 Task: Look for space in Morrelgonj, Bangladesh from 2nd September, 2023 to 5th September, 2023 for 1 adult in price range Rs.5000 to Rs.10000. Place can be private room with 1  bedroom having 1 bed and 1 bathroom. Property type can be hotel. Amenities needed are: air conditioning, . Booking option can be shelf check-in. Required host language is English.
Action: Mouse moved to (454, 118)
Screenshot: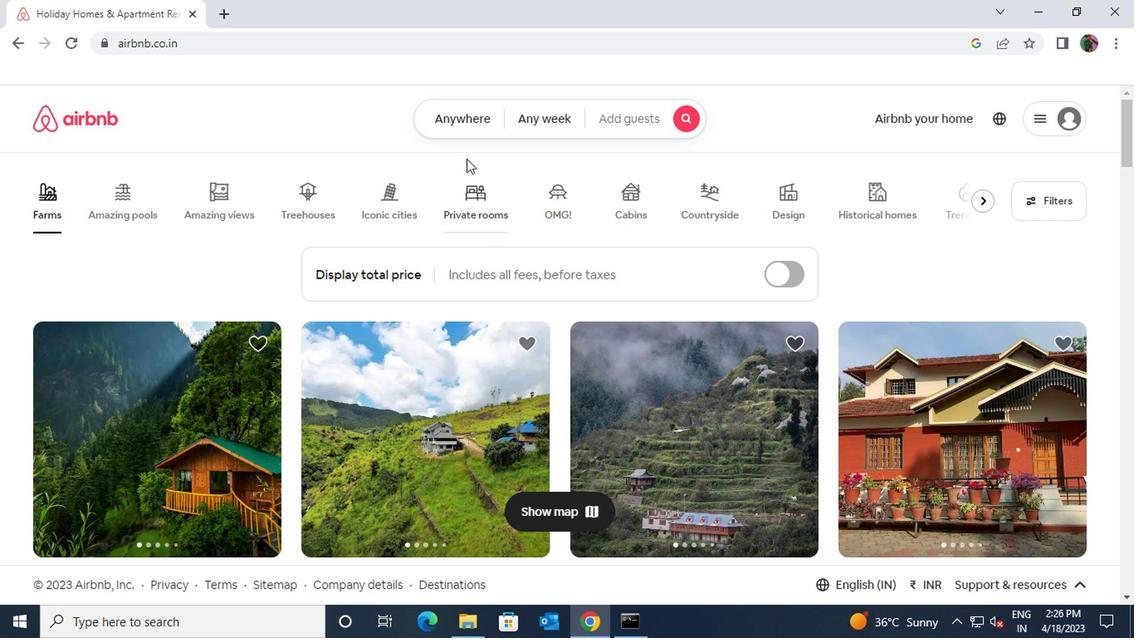 
Action: Mouse pressed left at (454, 118)
Screenshot: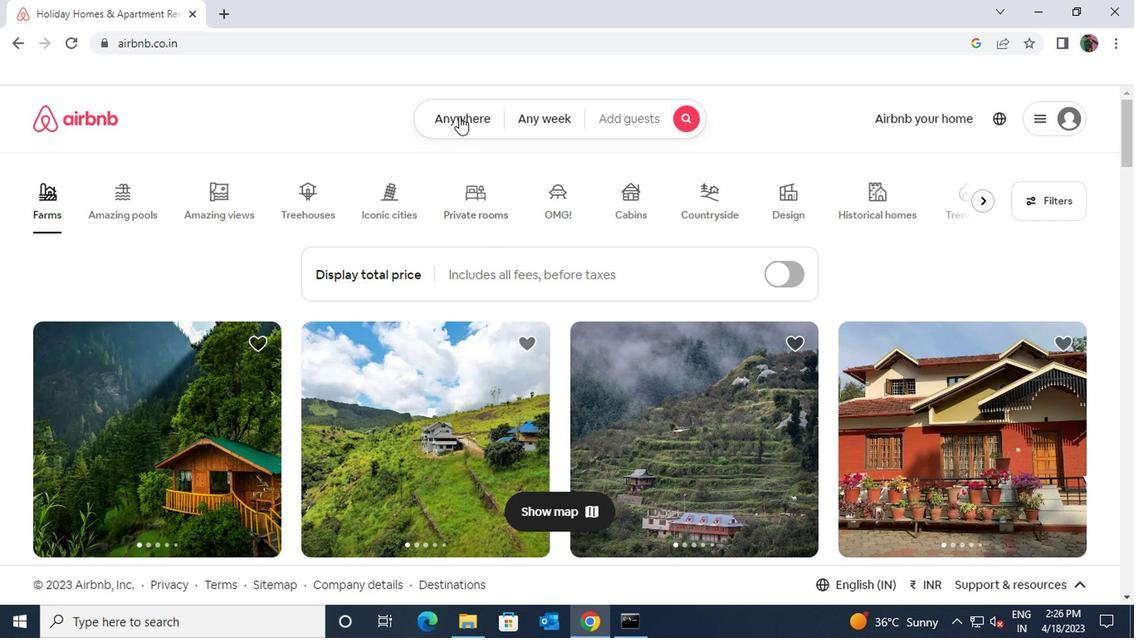 
Action: Mouse moved to (316, 189)
Screenshot: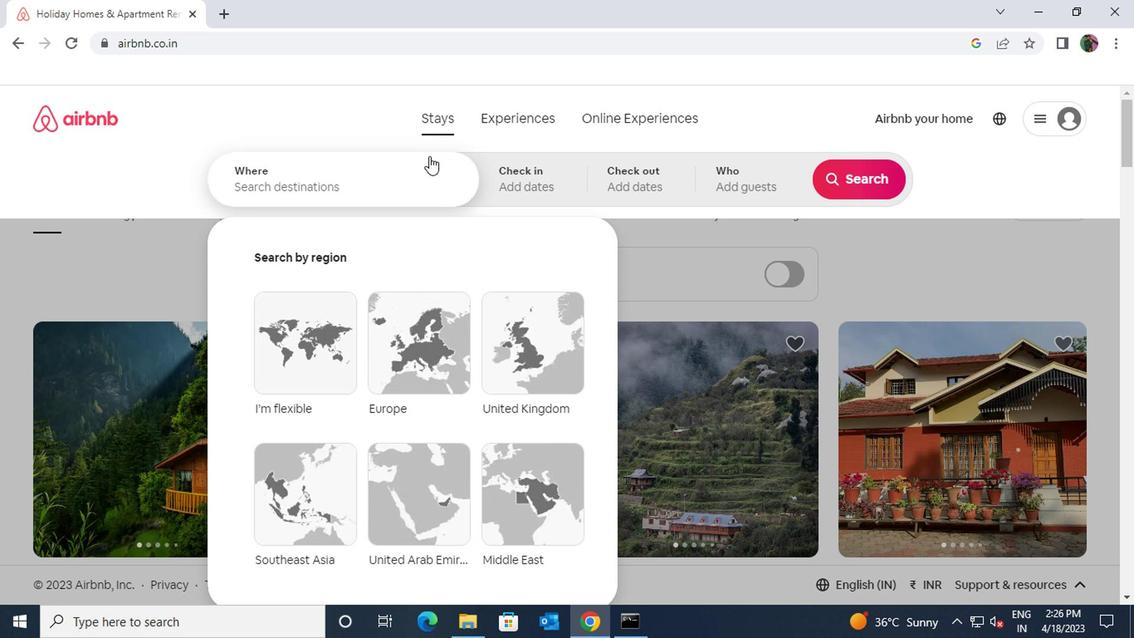 
Action: Mouse pressed left at (316, 189)
Screenshot: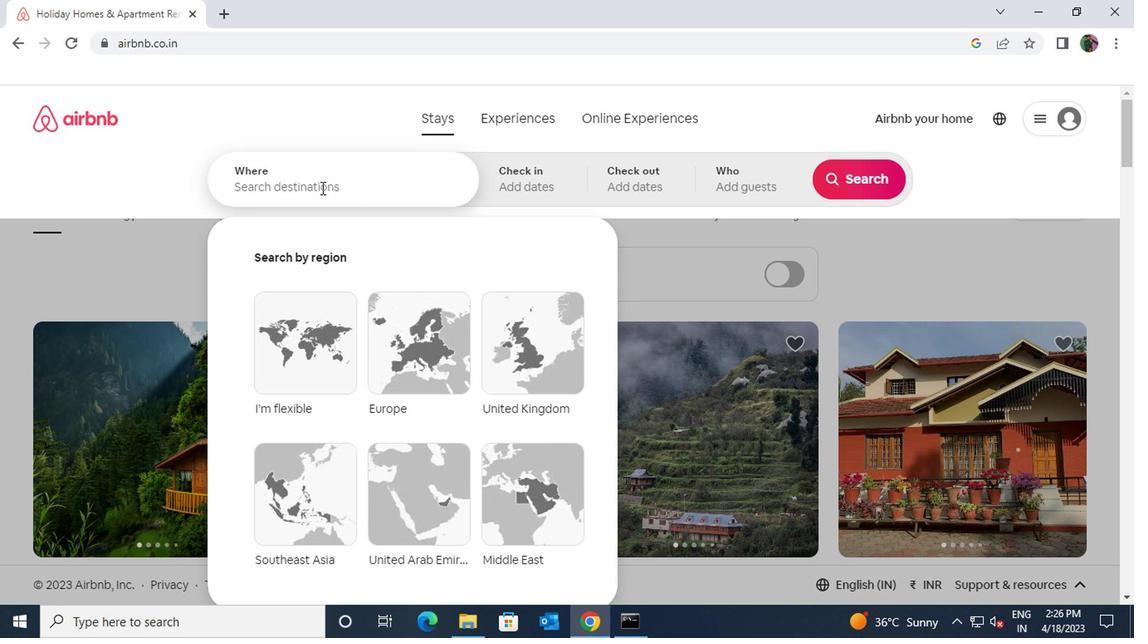 
Action: Key pressed mooreleganj
Screenshot: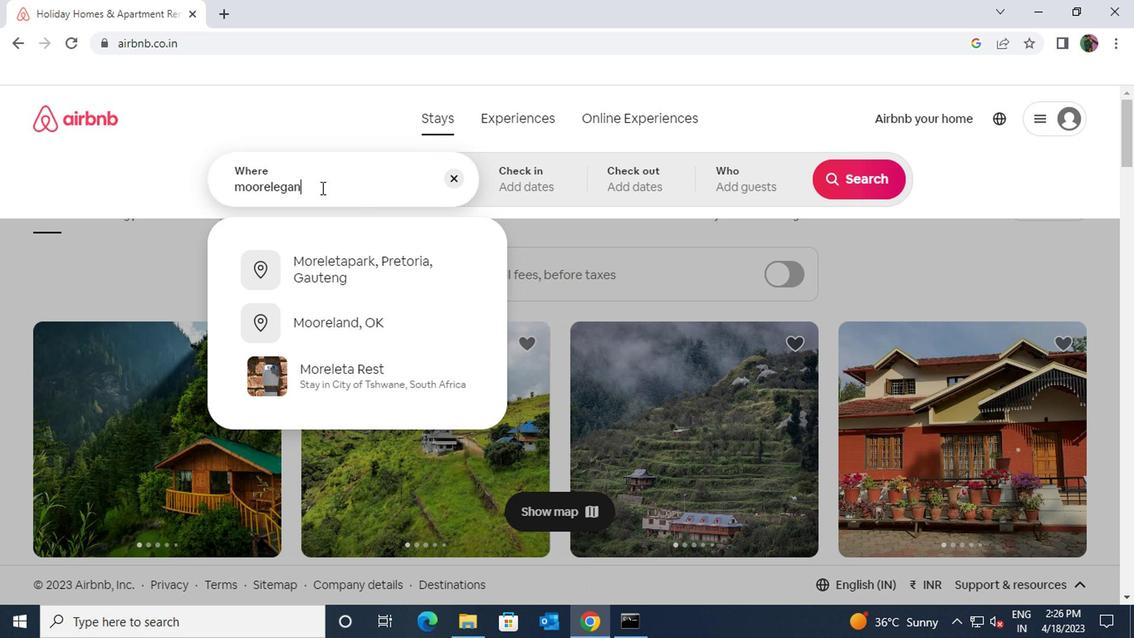 
Action: Mouse moved to (346, 273)
Screenshot: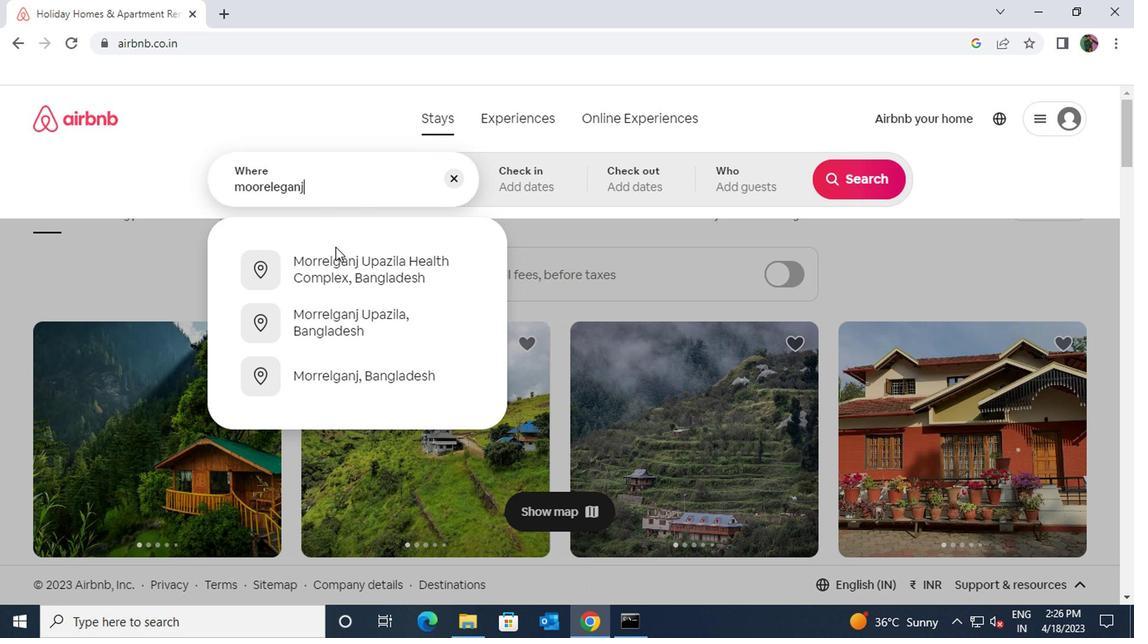 
Action: Mouse pressed left at (346, 273)
Screenshot: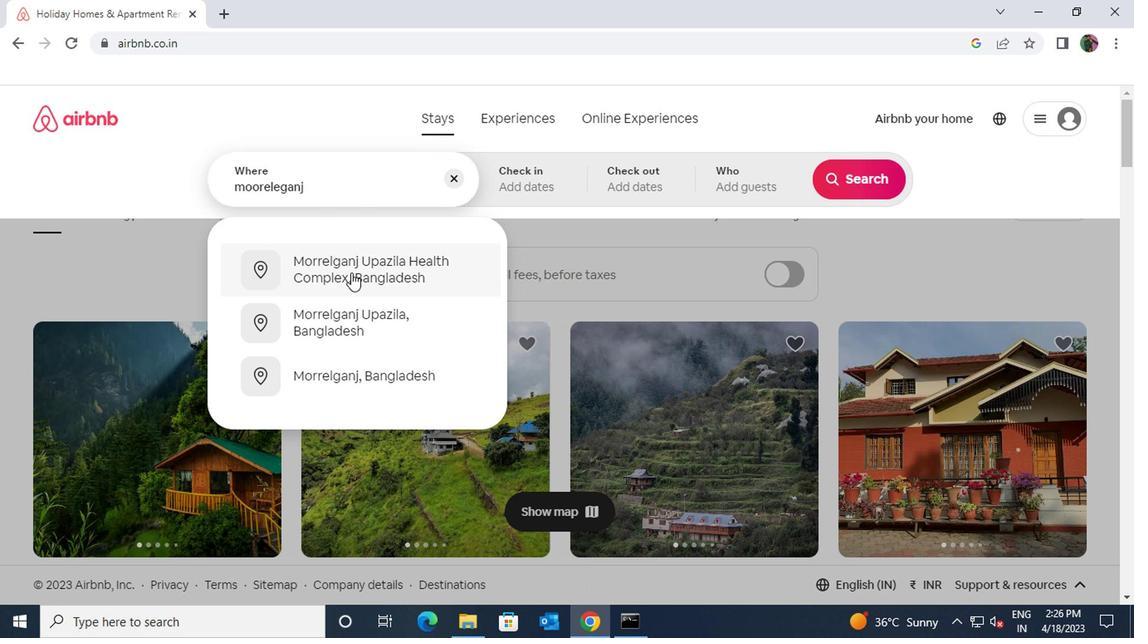 
Action: Mouse moved to (841, 314)
Screenshot: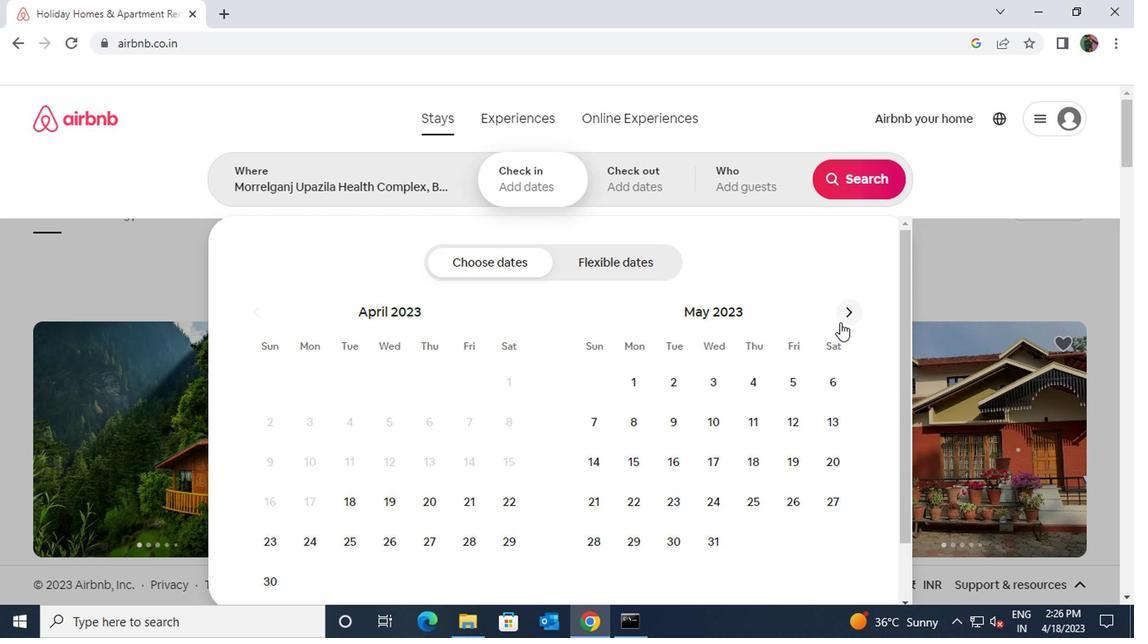 
Action: Mouse pressed left at (841, 314)
Screenshot: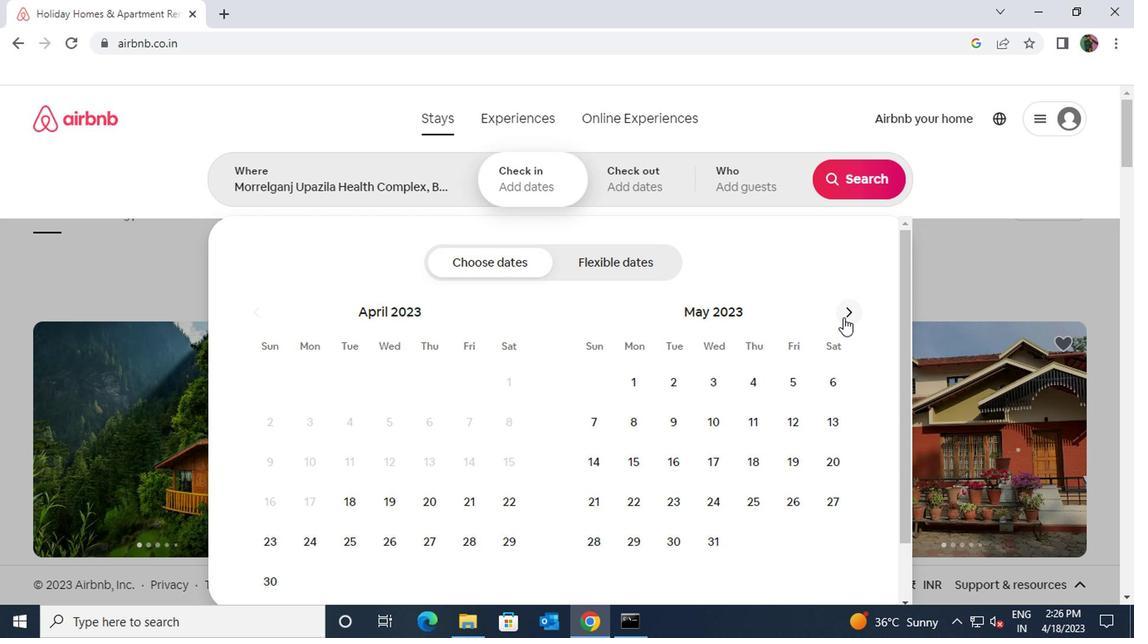 
Action: Mouse pressed left at (841, 314)
Screenshot: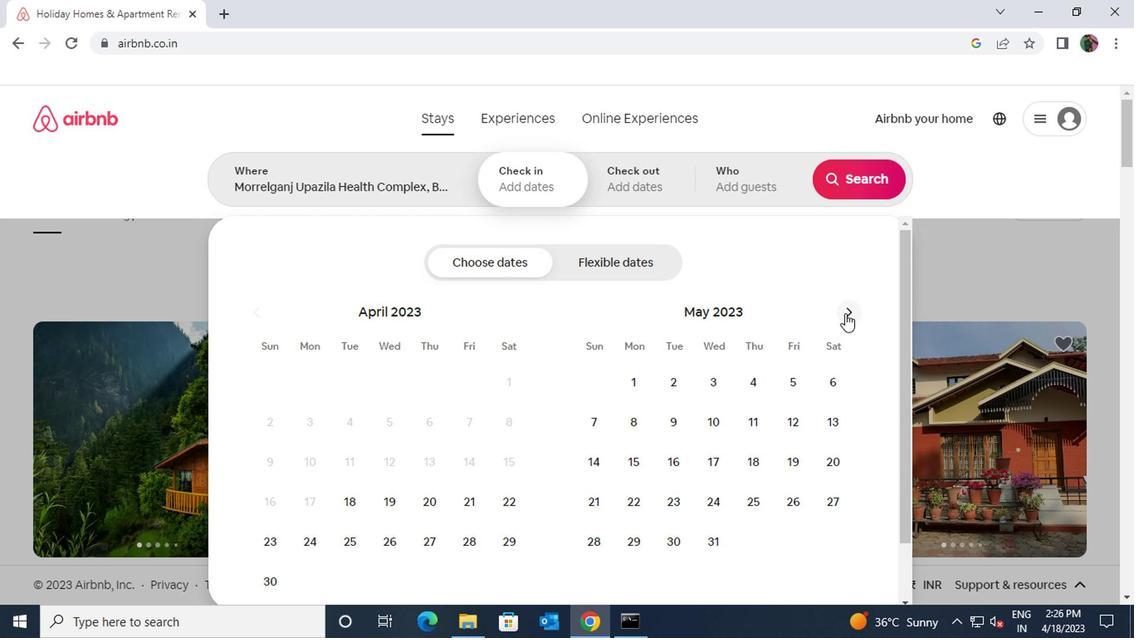 
Action: Mouse pressed left at (841, 314)
Screenshot: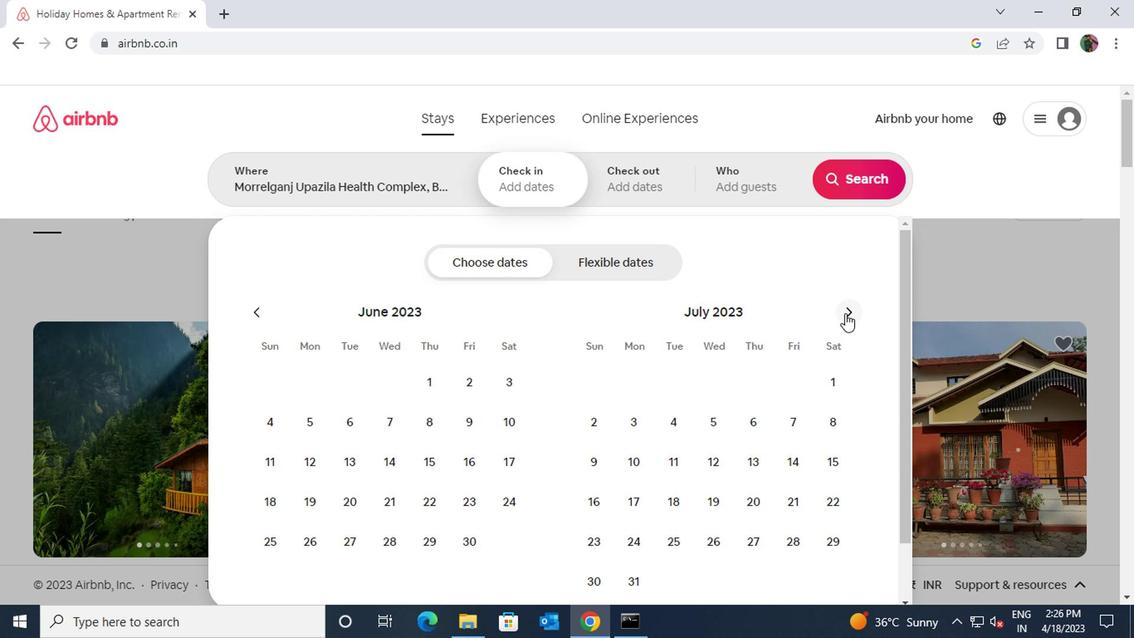 
Action: Mouse pressed left at (841, 314)
Screenshot: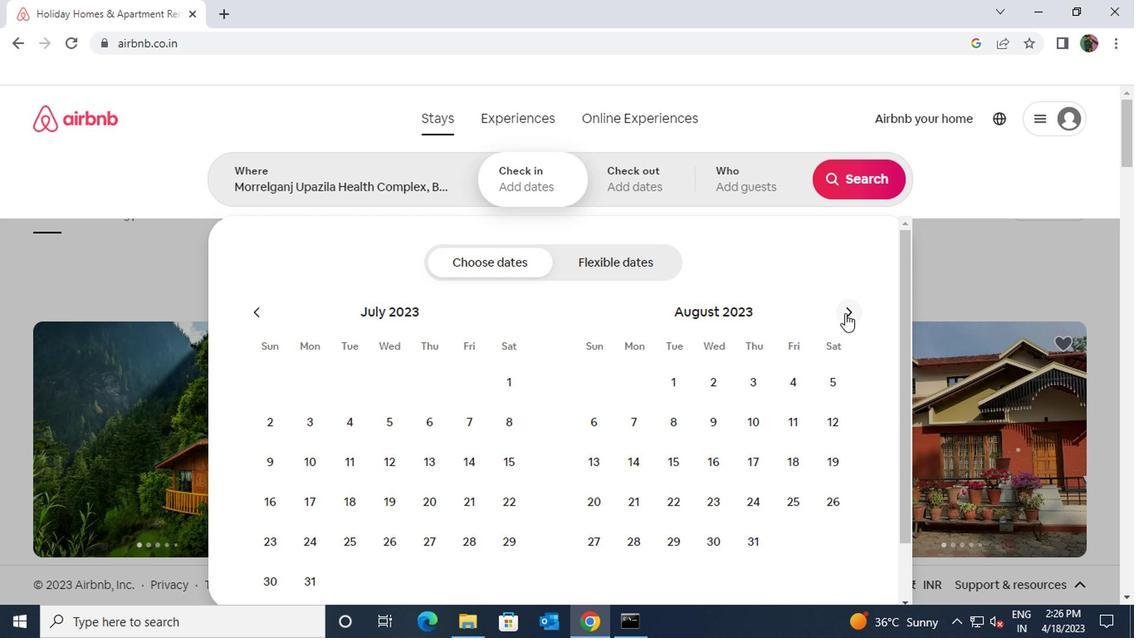 
Action: Mouse moved to (827, 389)
Screenshot: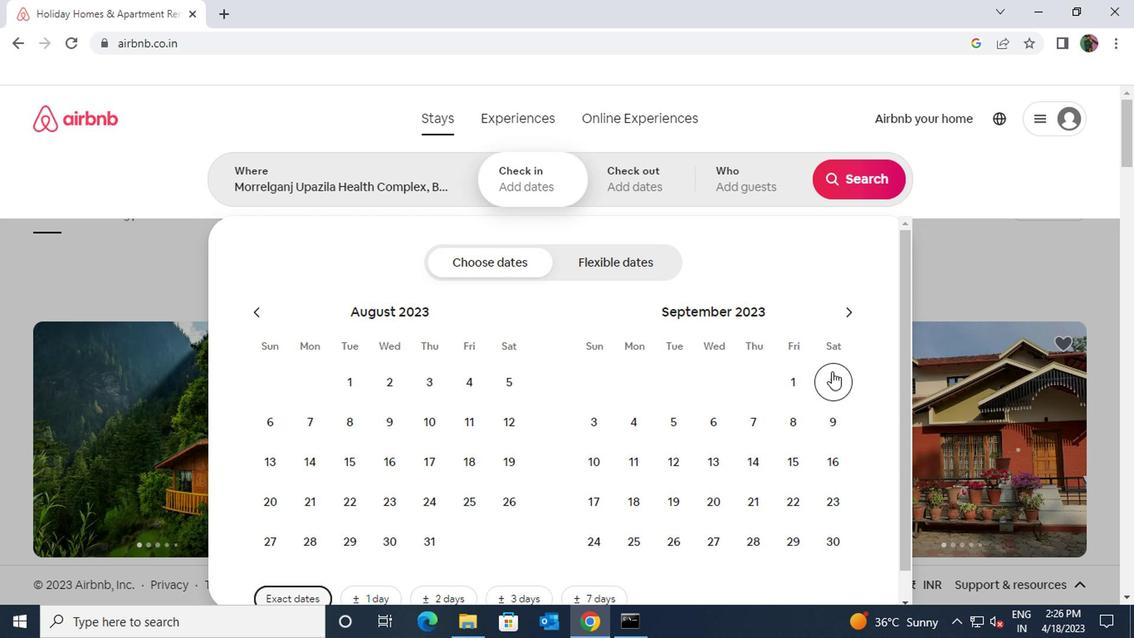 
Action: Mouse pressed left at (827, 389)
Screenshot: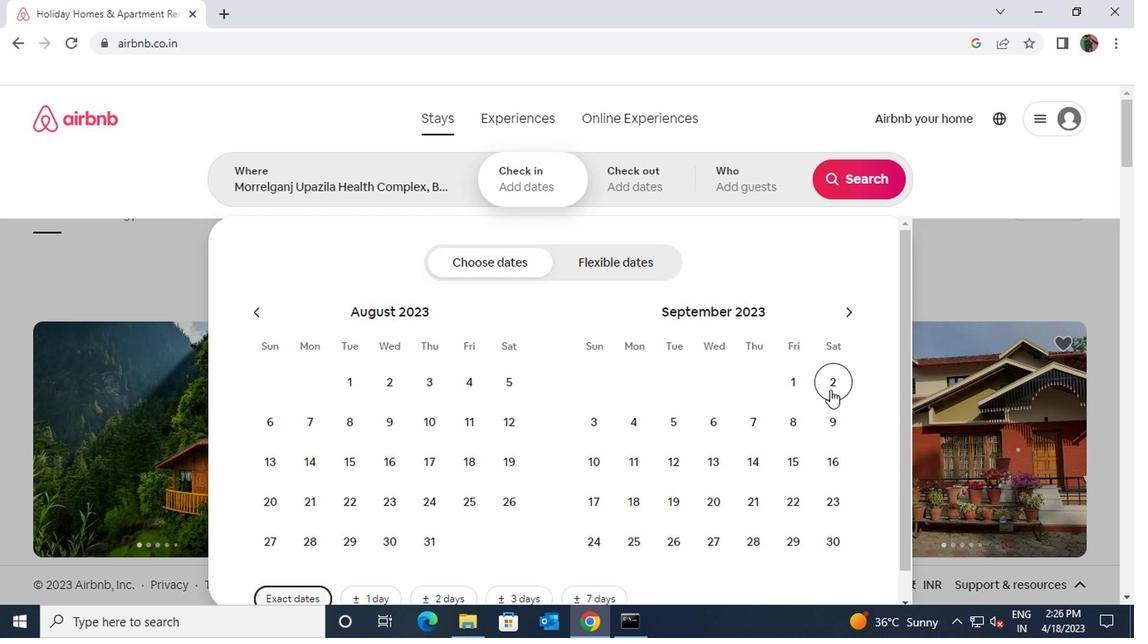 
Action: Mouse moved to (674, 418)
Screenshot: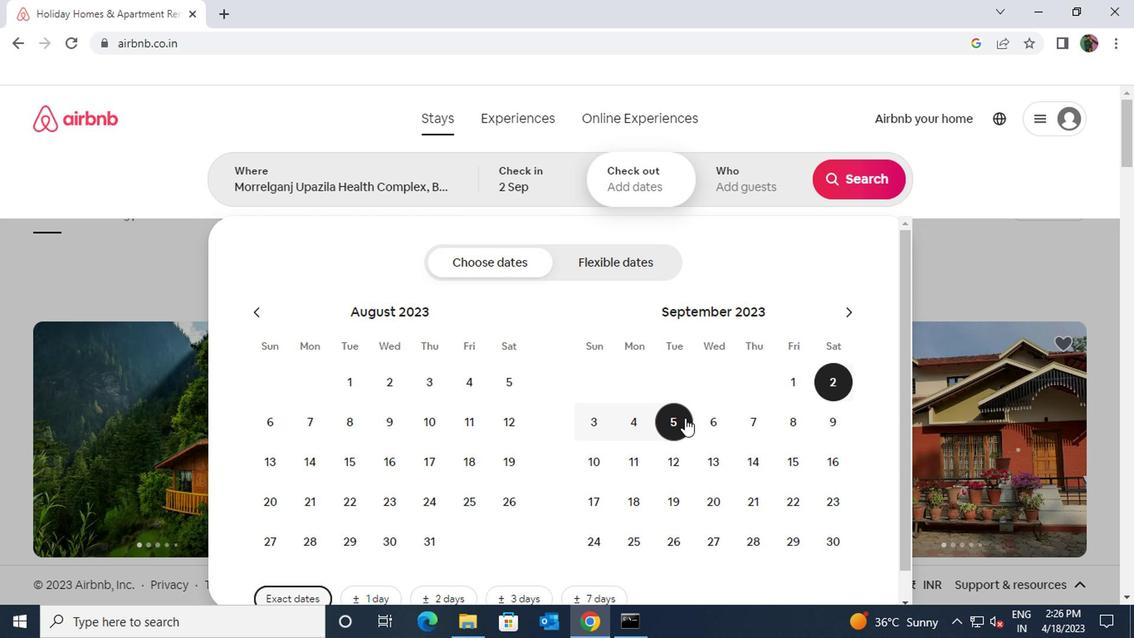 
Action: Mouse pressed left at (674, 418)
Screenshot: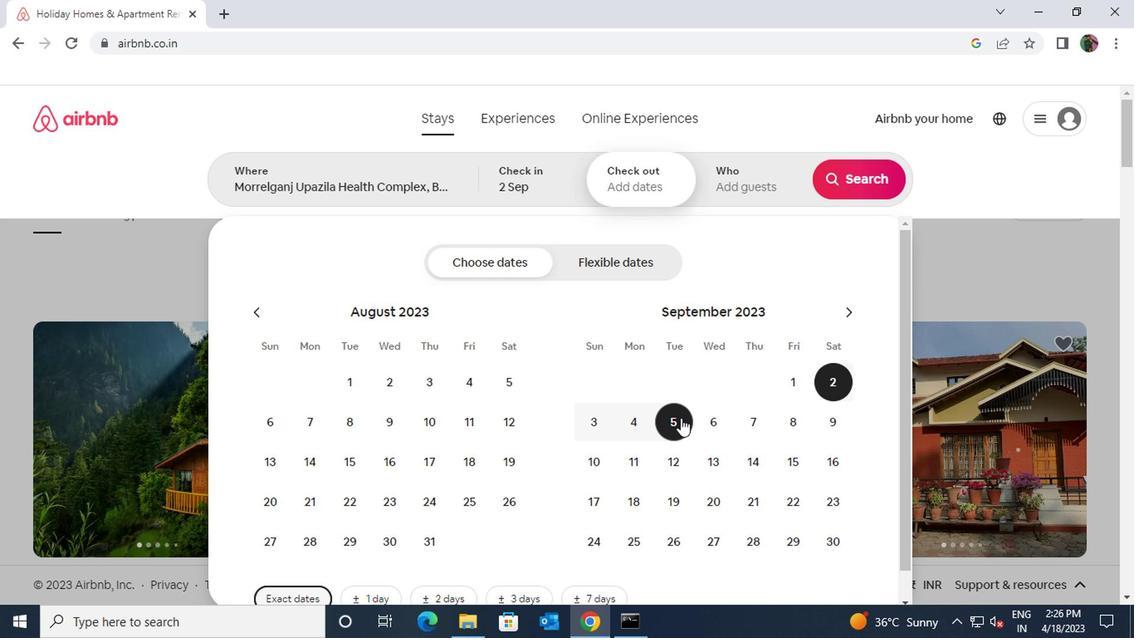 
Action: Mouse moved to (727, 183)
Screenshot: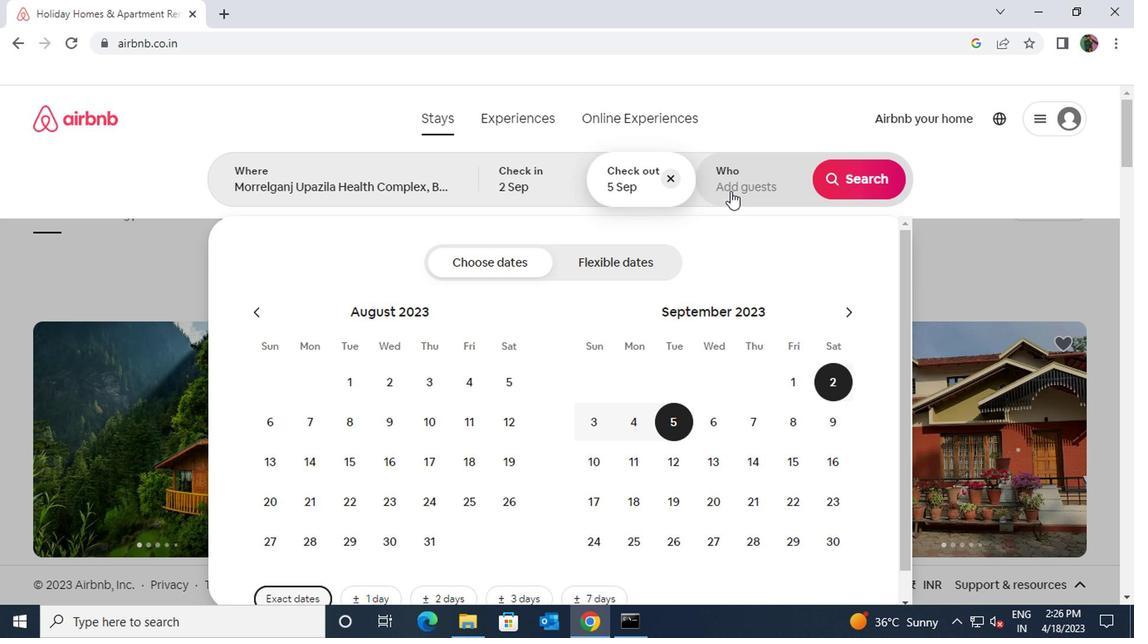 
Action: Mouse pressed left at (727, 183)
Screenshot: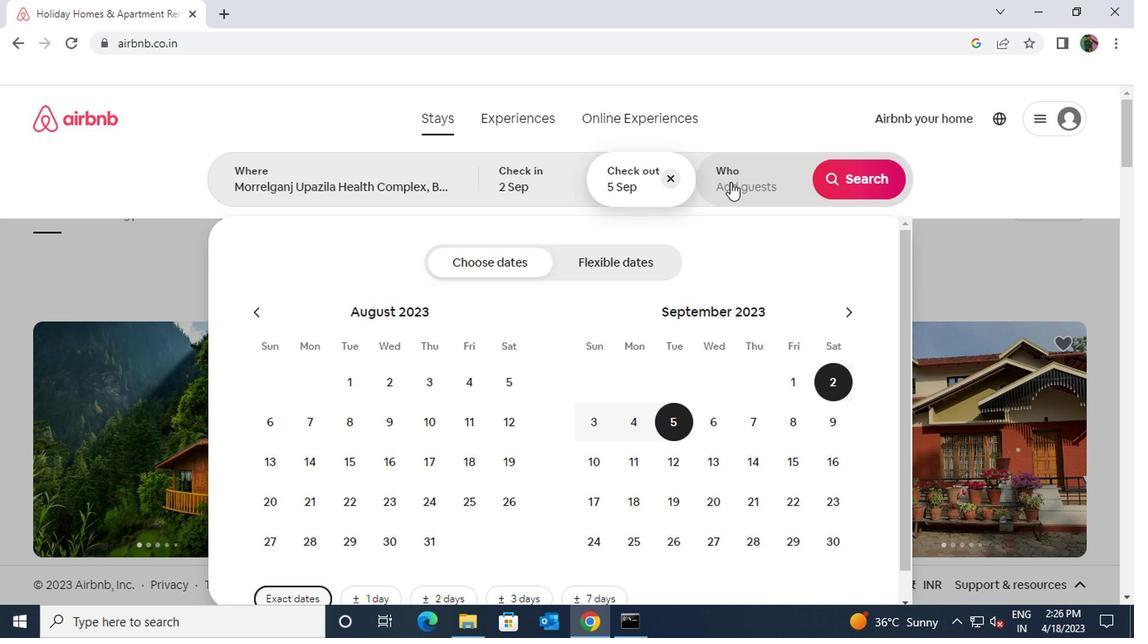 
Action: Mouse moved to (854, 269)
Screenshot: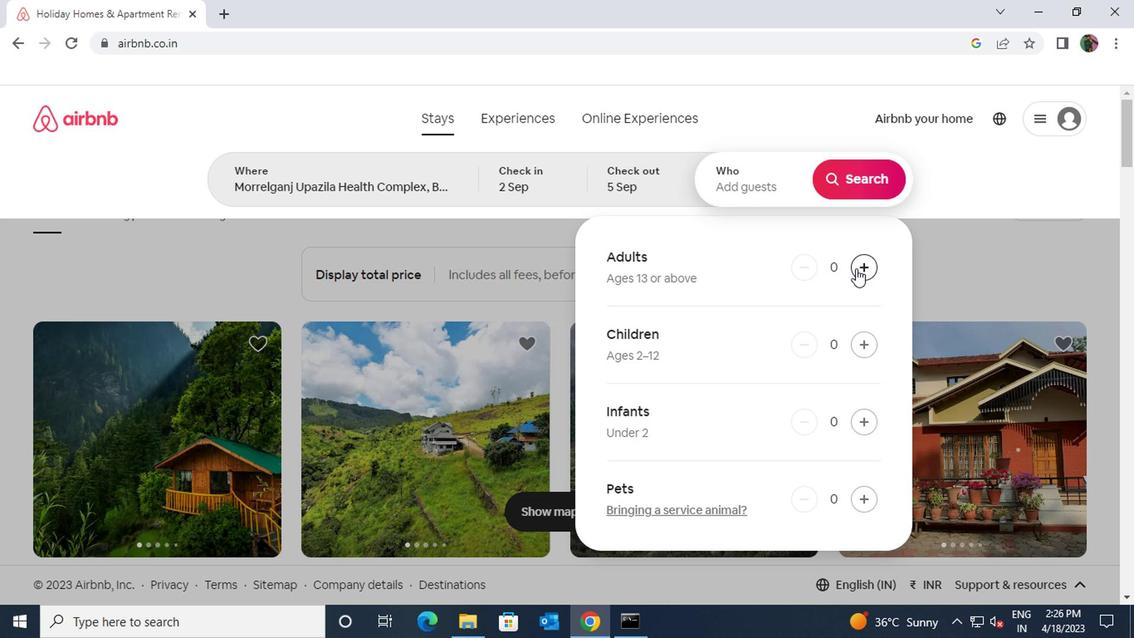 
Action: Mouse pressed left at (854, 269)
Screenshot: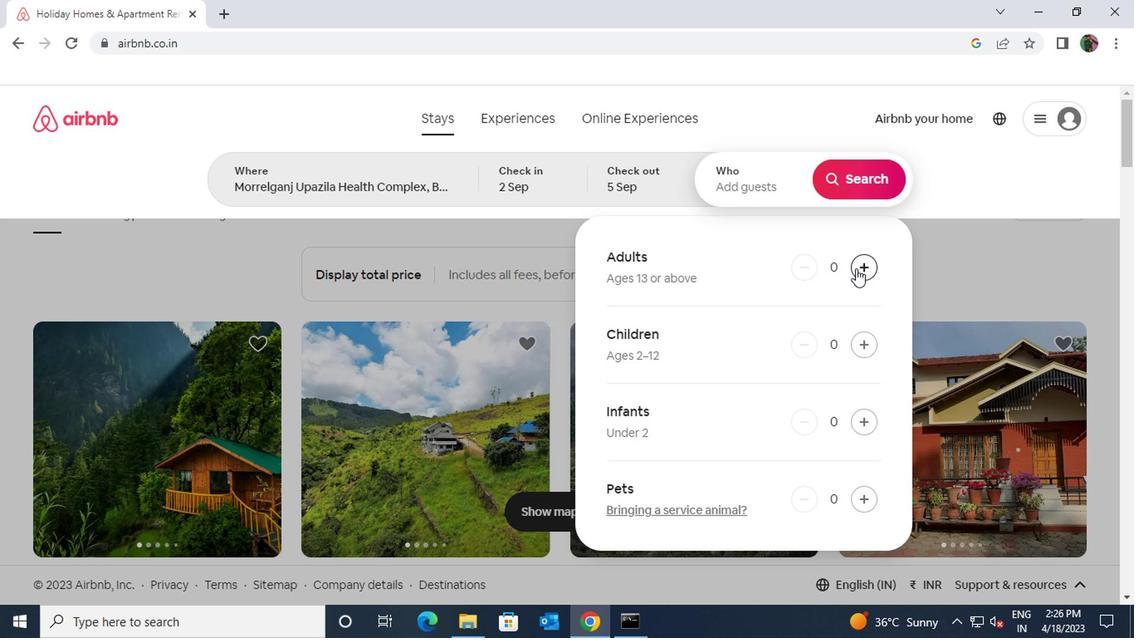 
Action: Mouse moved to (849, 181)
Screenshot: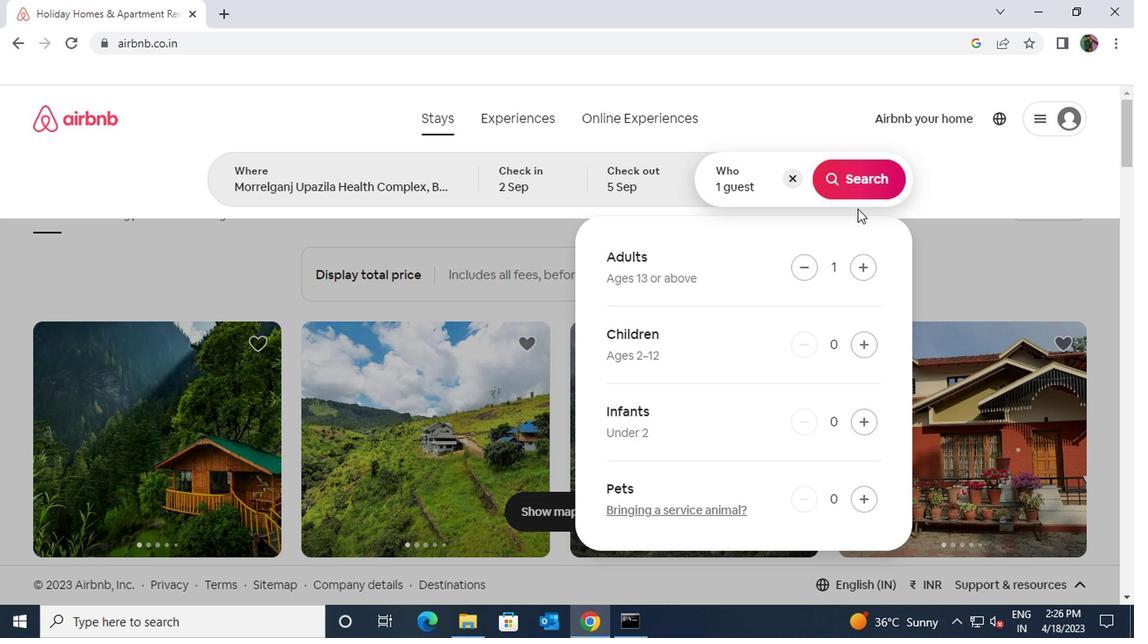 
Action: Mouse pressed left at (849, 181)
Screenshot: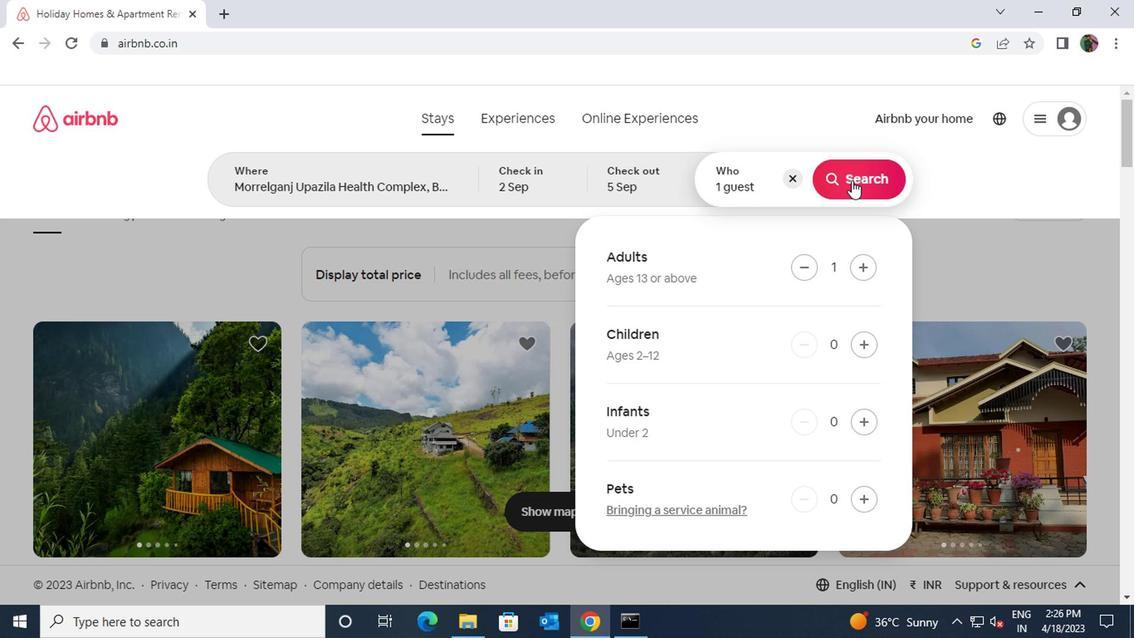 
Action: Mouse moved to (1032, 181)
Screenshot: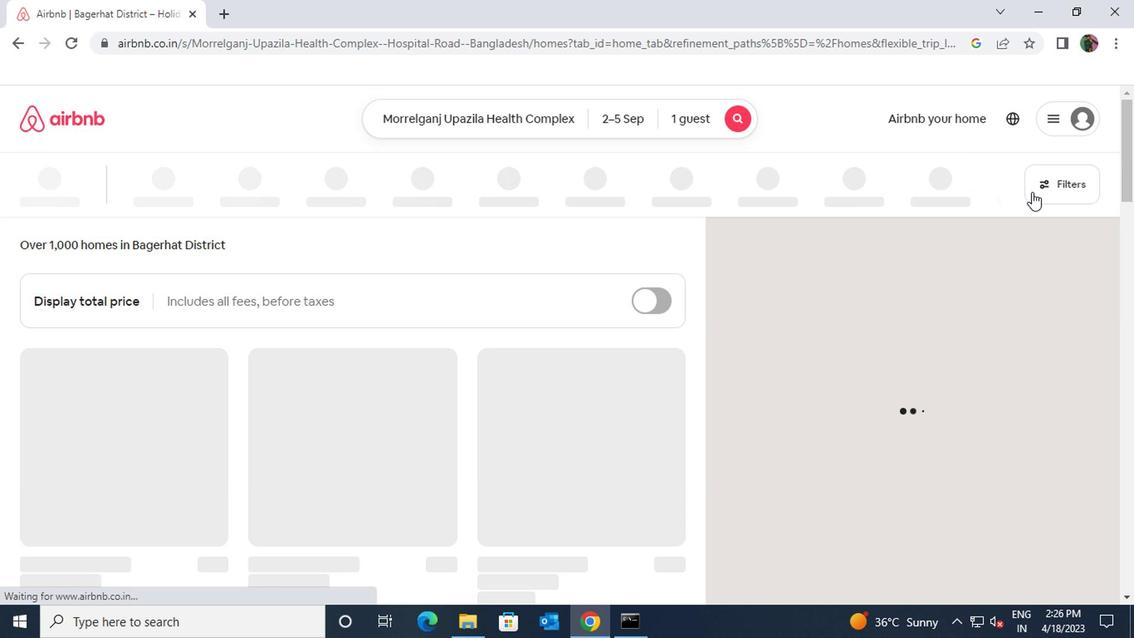 
Action: Mouse pressed left at (1032, 181)
Screenshot: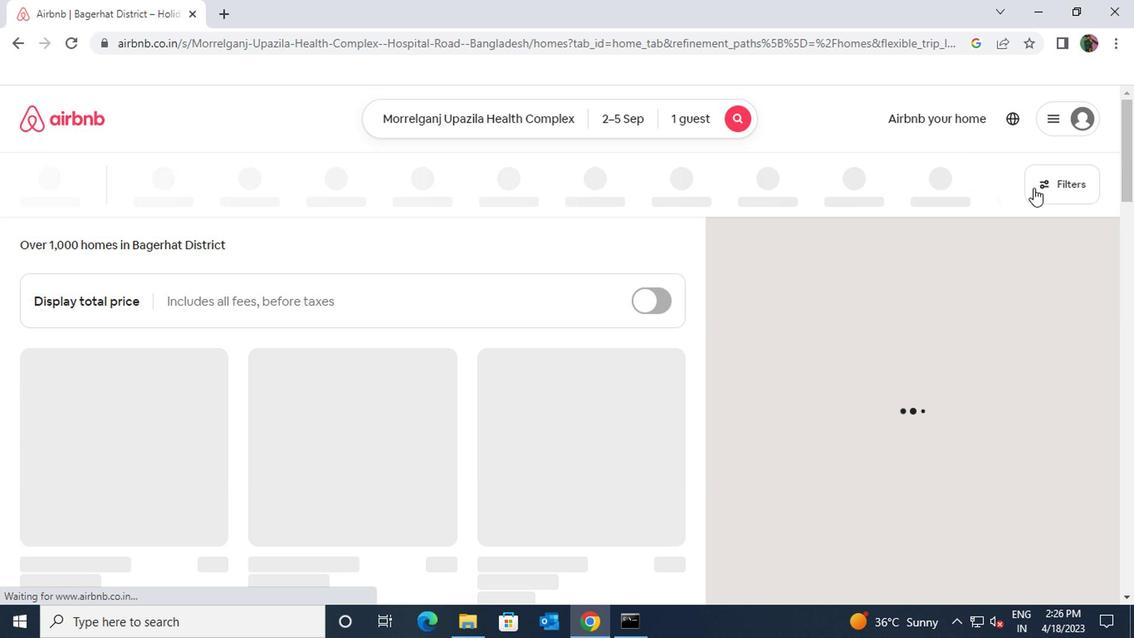 
Action: Mouse moved to (374, 397)
Screenshot: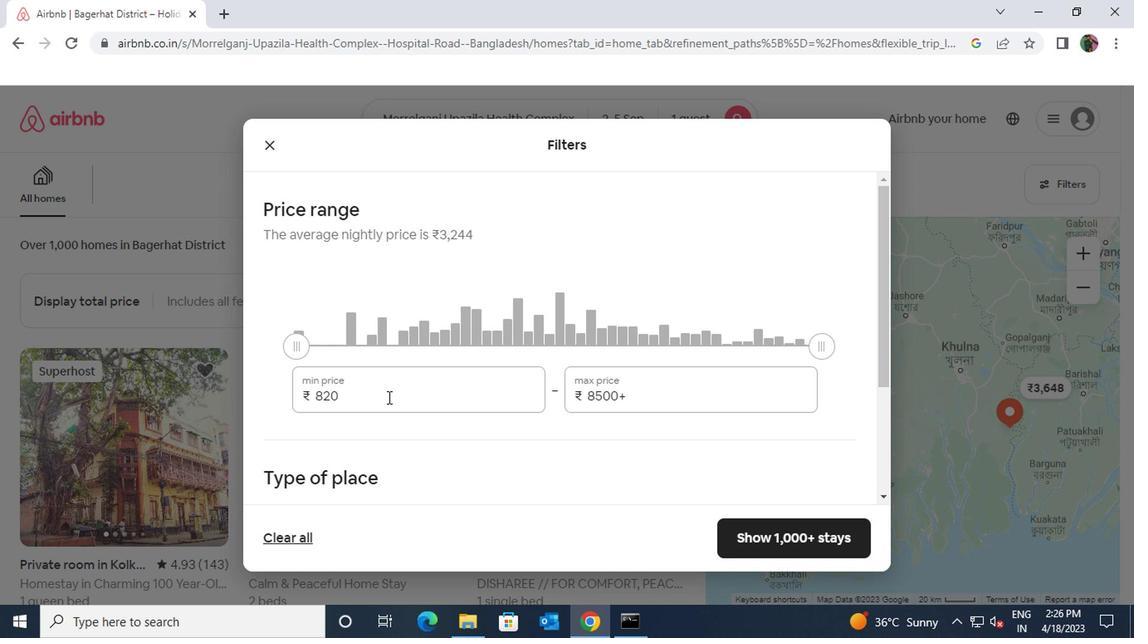 
Action: Mouse pressed left at (374, 397)
Screenshot: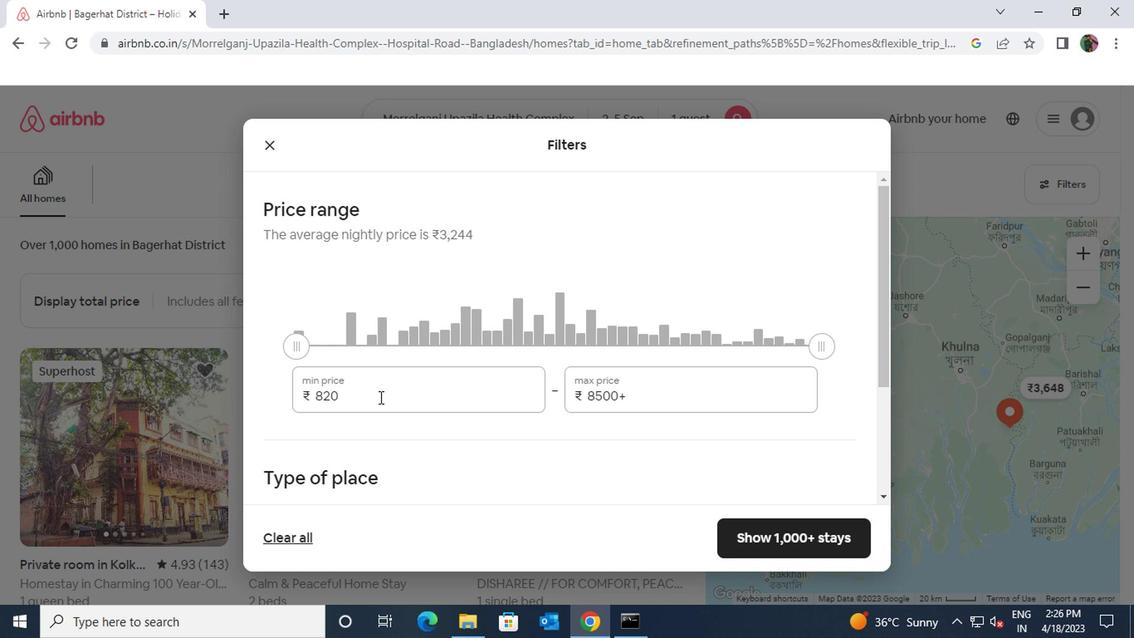 
Action: Mouse moved to (300, 394)
Screenshot: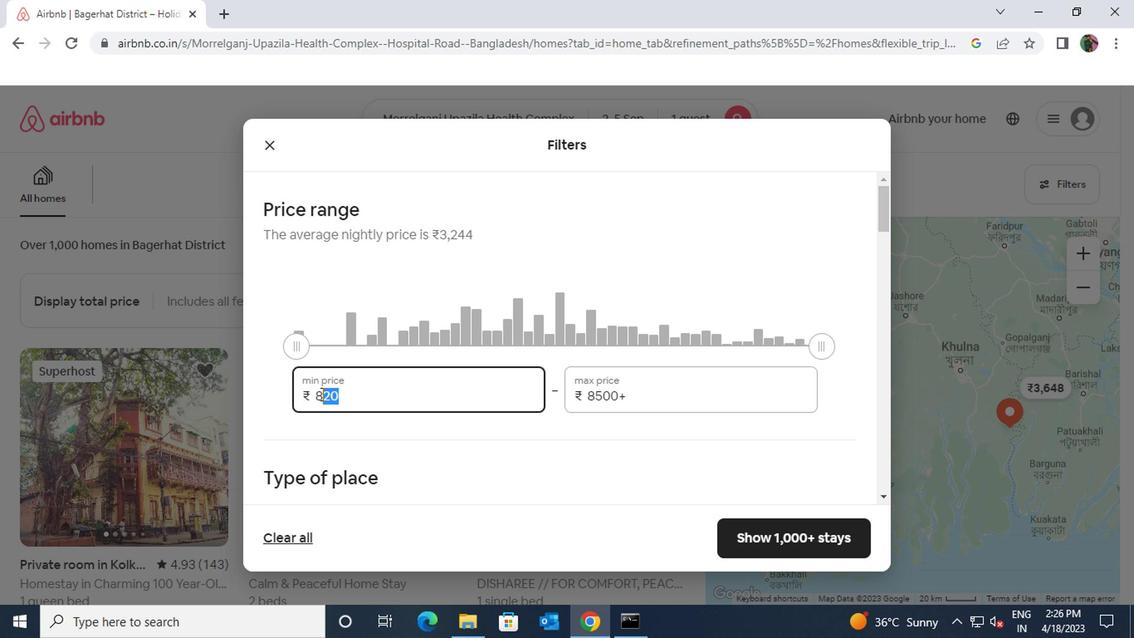 
Action: Key pressed 5000
Screenshot: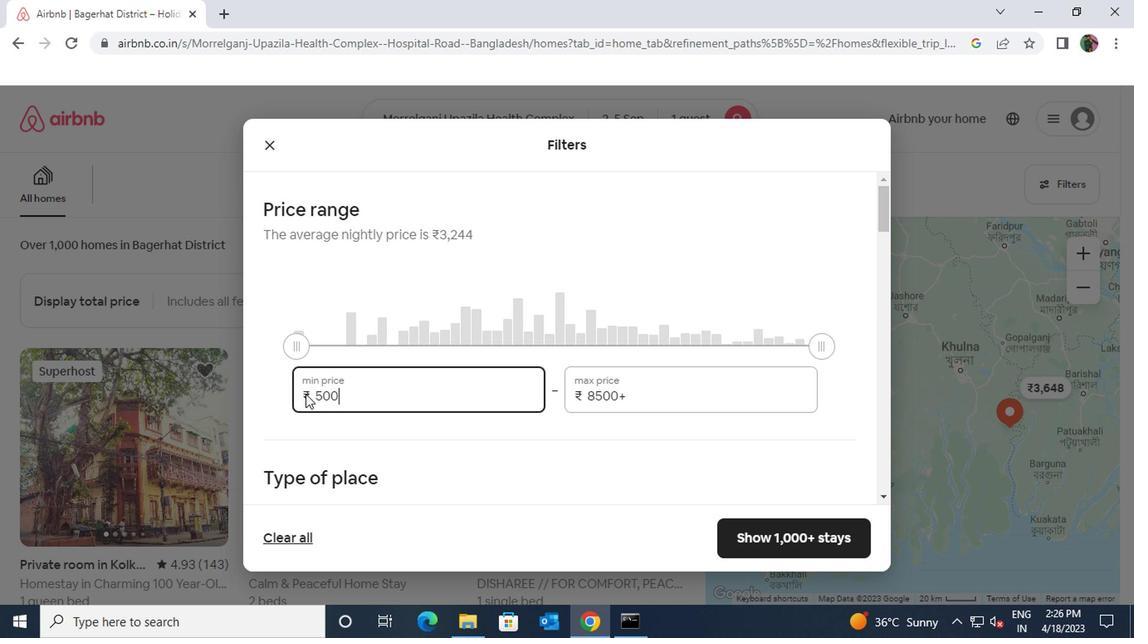 
Action: Mouse moved to (634, 399)
Screenshot: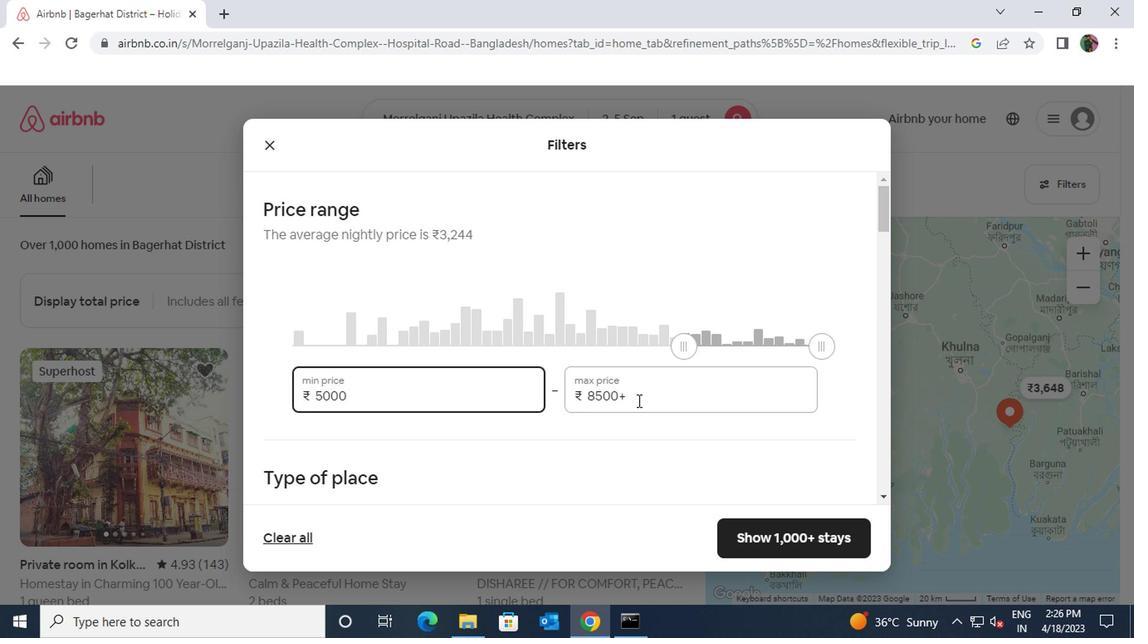 
Action: Mouse pressed left at (634, 399)
Screenshot: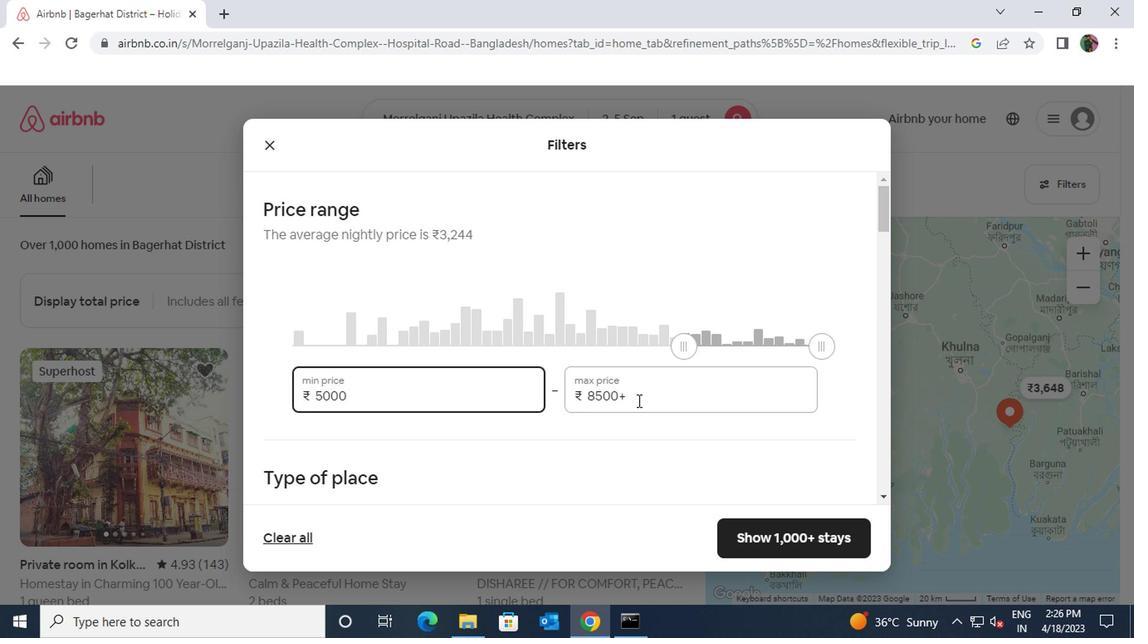 
Action: Mouse moved to (582, 405)
Screenshot: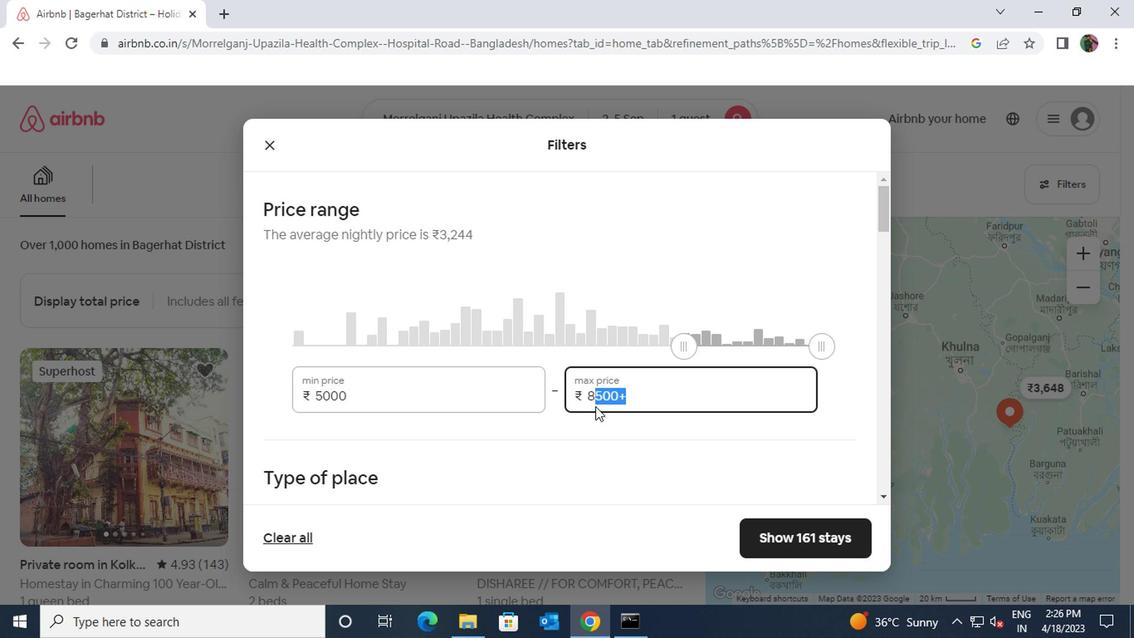 
Action: Key pressed 10000
Screenshot: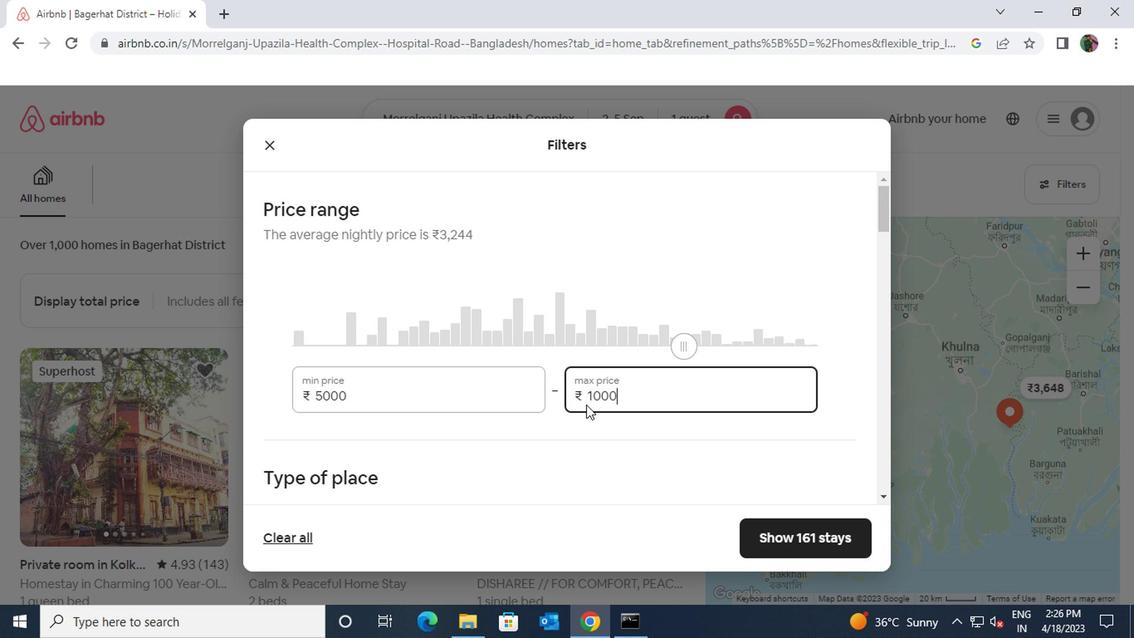 
Action: Mouse scrolled (582, 404) with delta (0, -1)
Screenshot: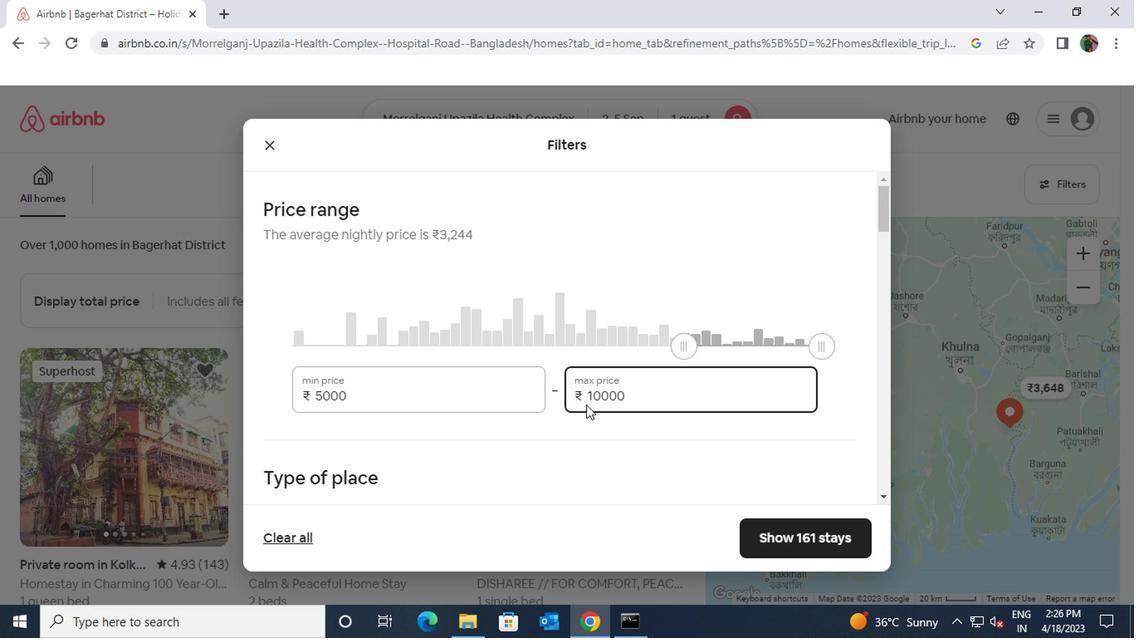 
Action: Mouse scrolled (582, 404) with delta (0, -1)
Screenshot: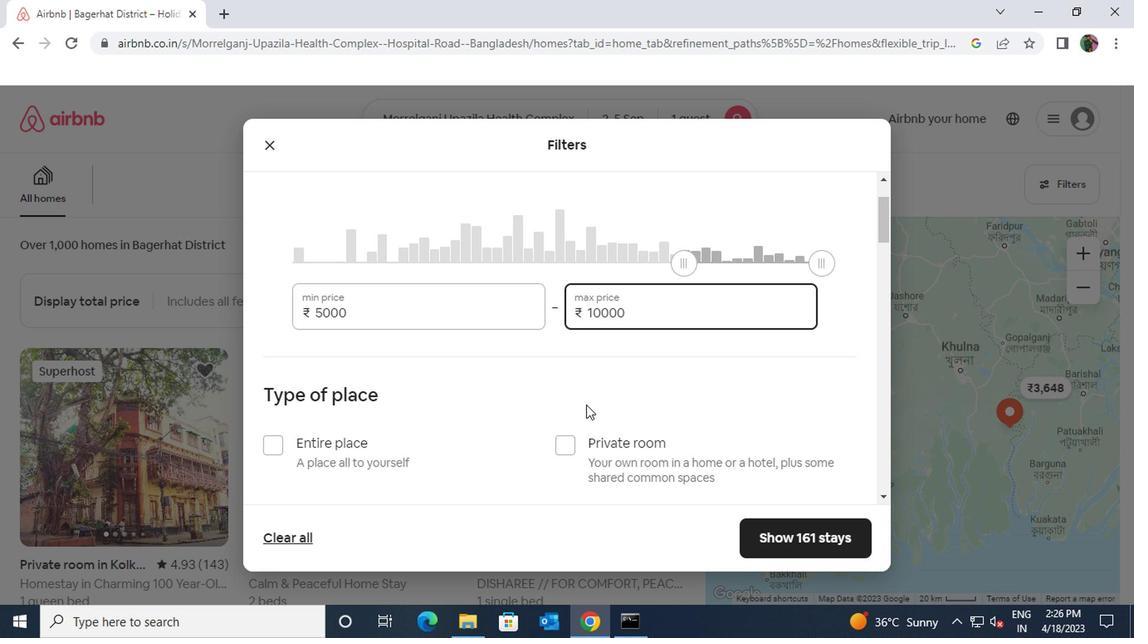 
Action: Mouse moved to (572, 365)
Screenshot: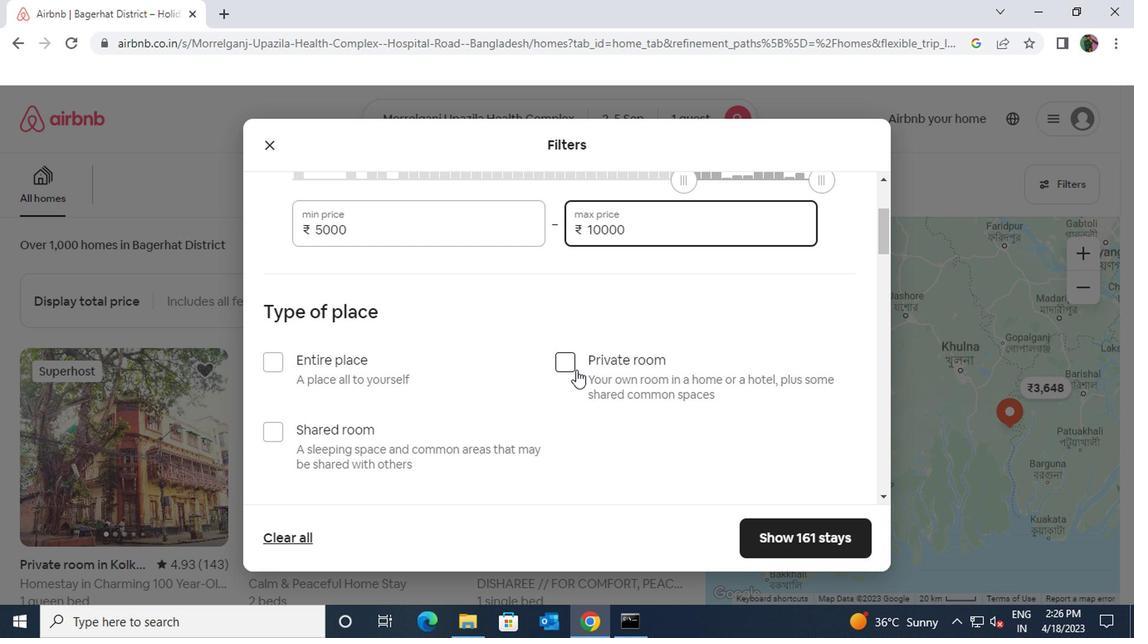 
Action: Mouse pressed left at (572, 365)
Screenshot: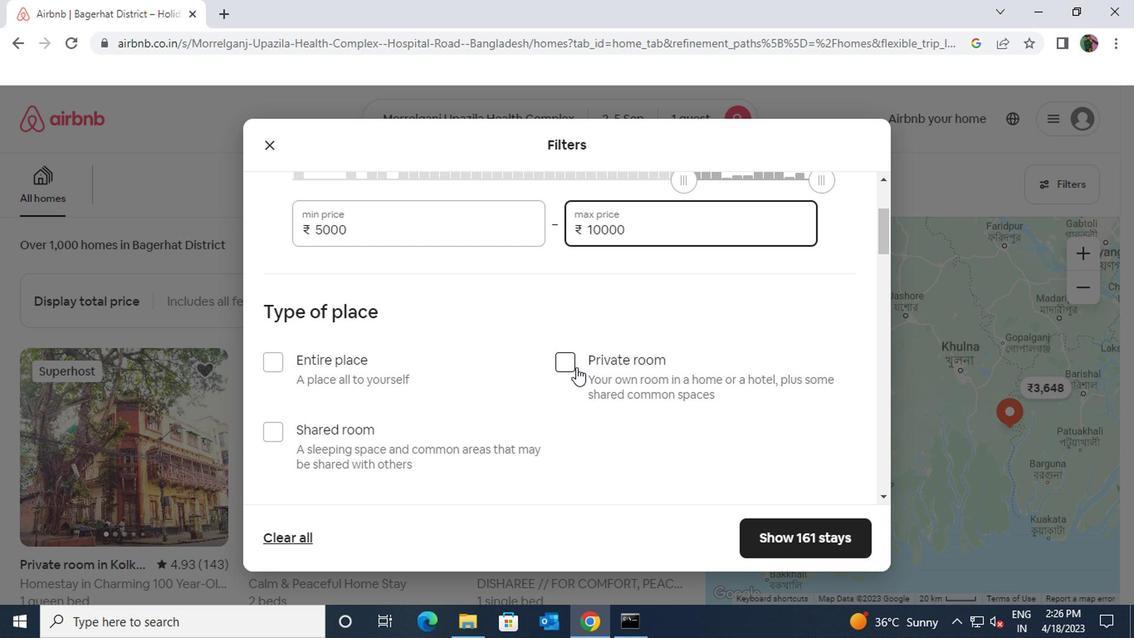 
Action: Mouse moved to (569, 404)
Screenshot: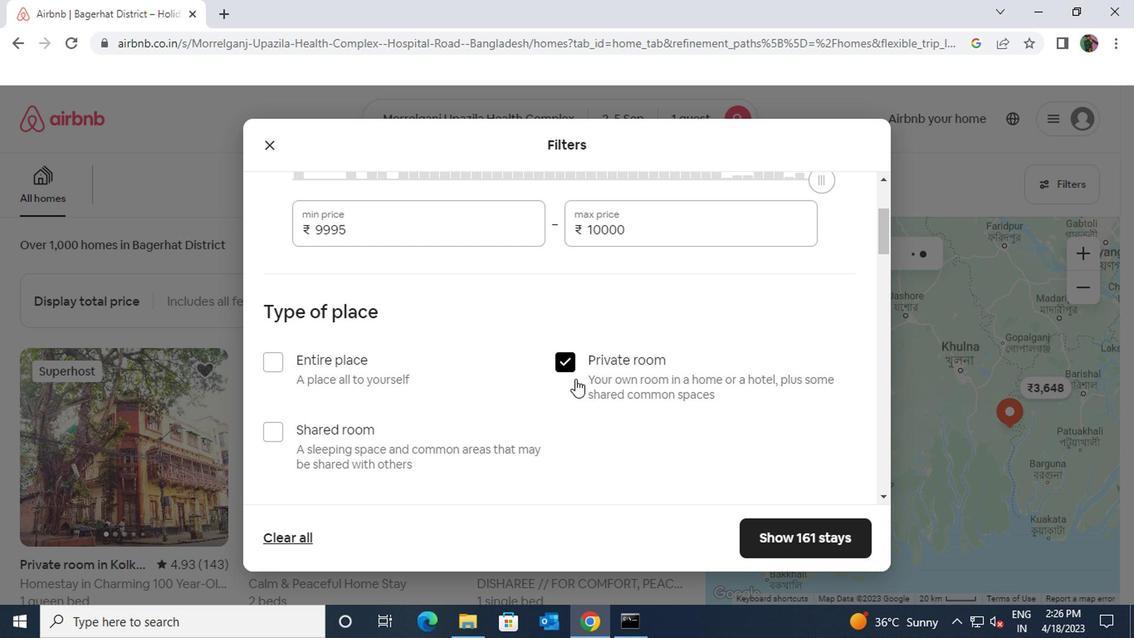 
Action: Mouse scrolled (569, 403) with delta (0, 0)
Screenshot: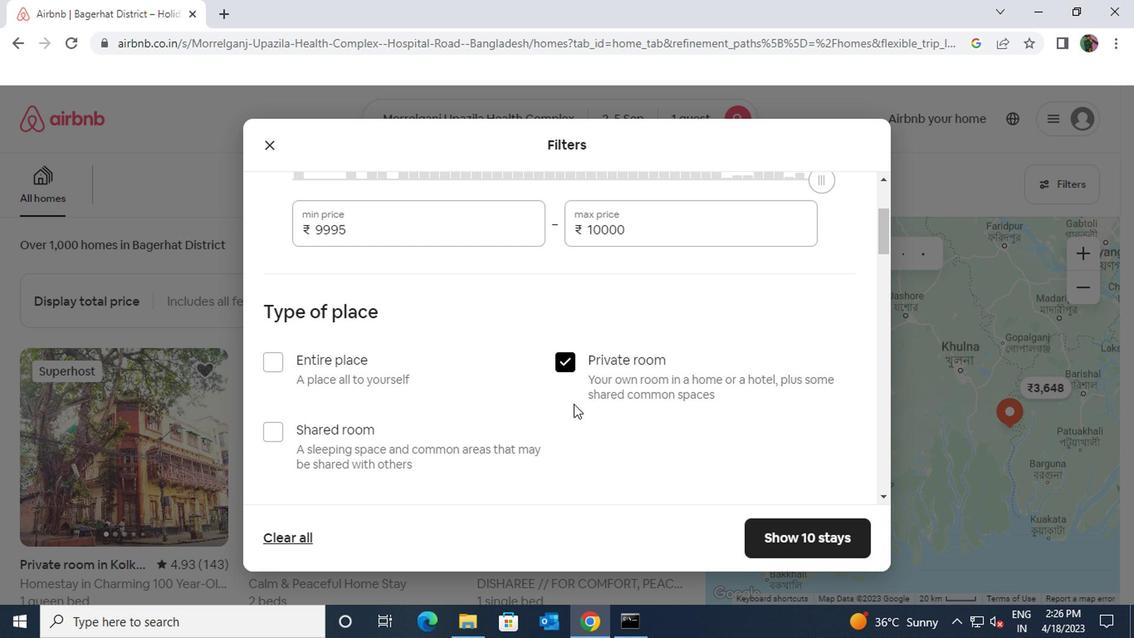 
Action: Mouse scrolled (569, 403) with delta (0, 0)
Screenshot: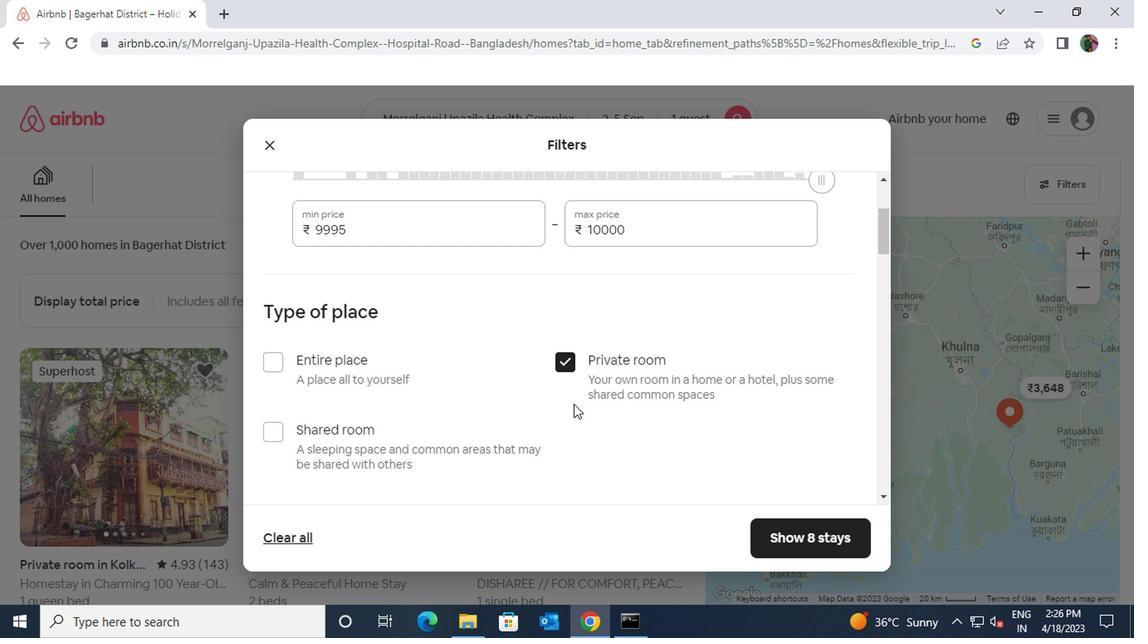 
Action: Mouse scrolled (569, 403) with delta (0, 0)
Screenshot: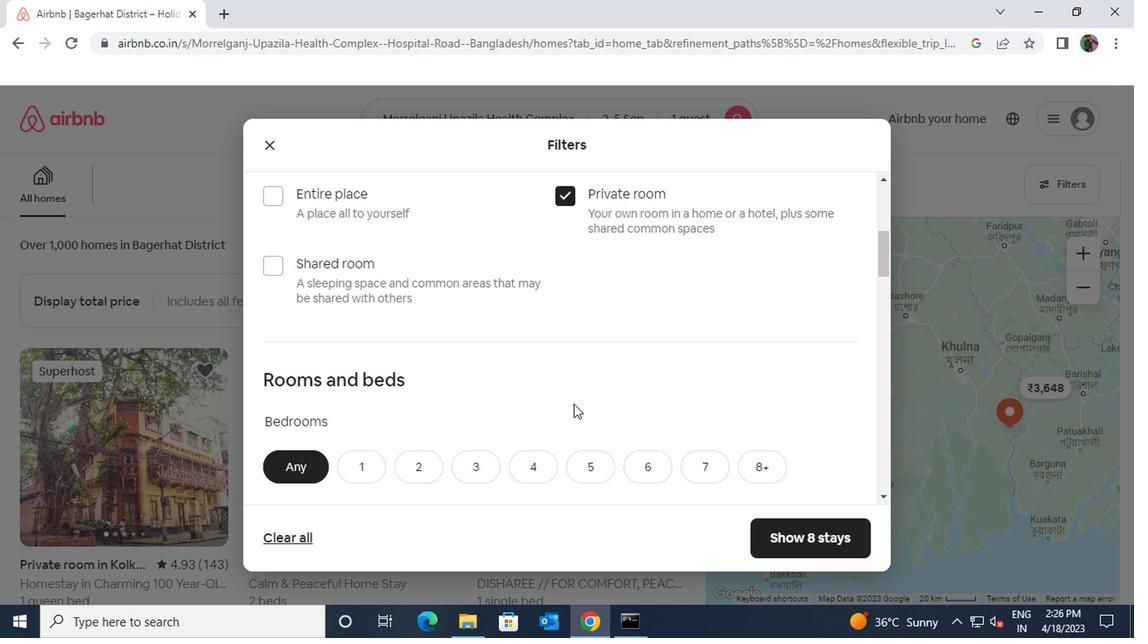 
Action: Mouse moved to (357, 391)
Screenshot: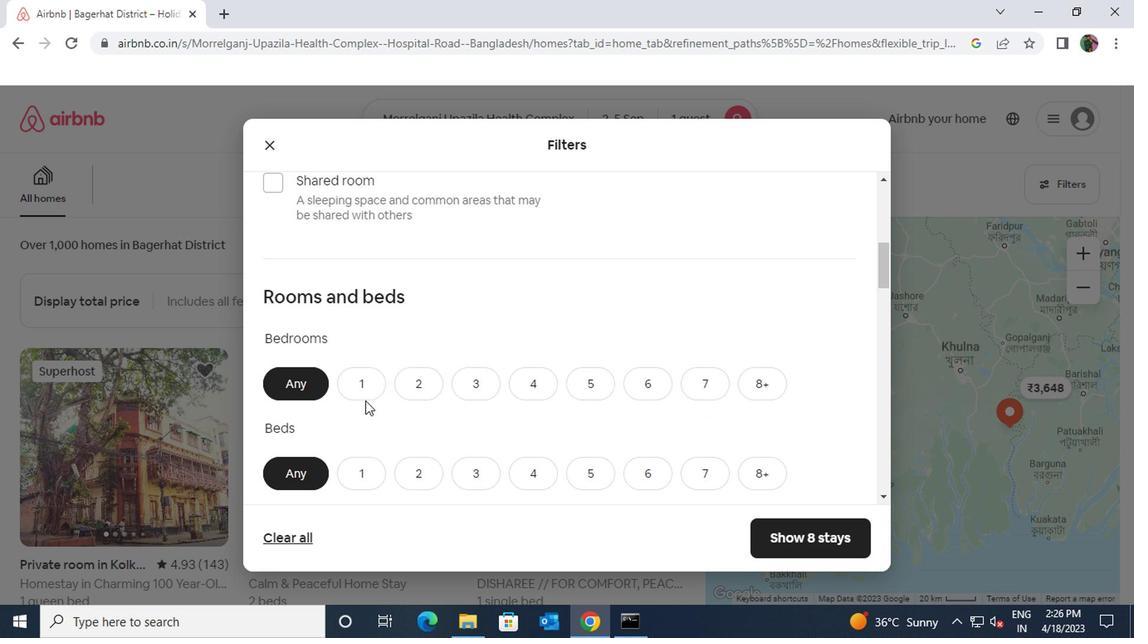 
Action: Mouse pressed left at (357, 391)
Screenshot: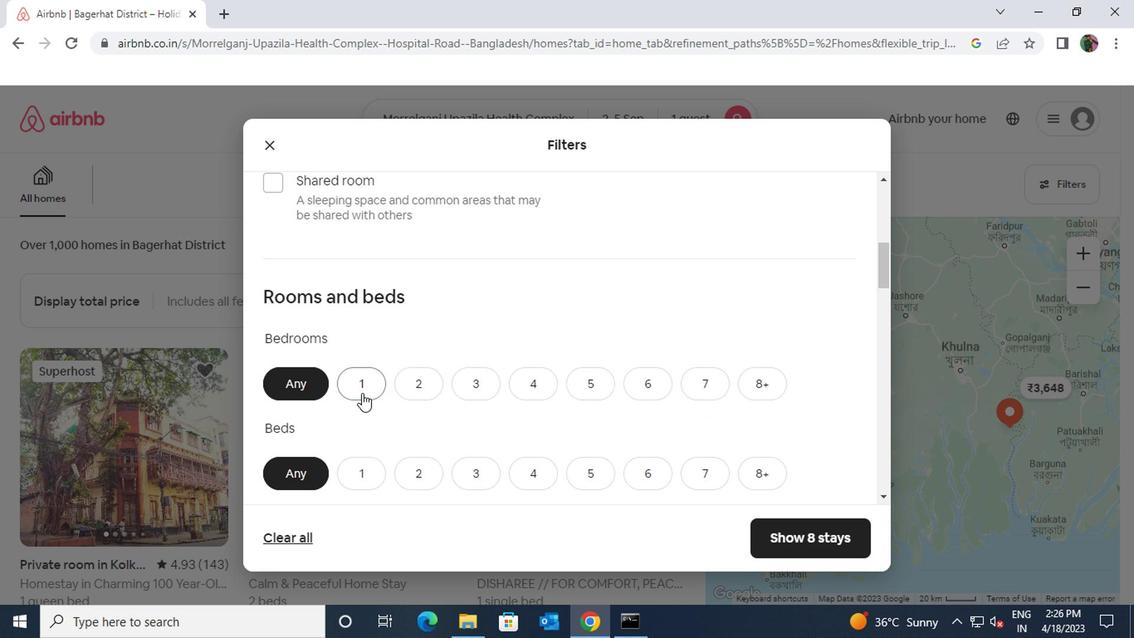 
Action: Mouse moved to (355, 467)
Screenshot: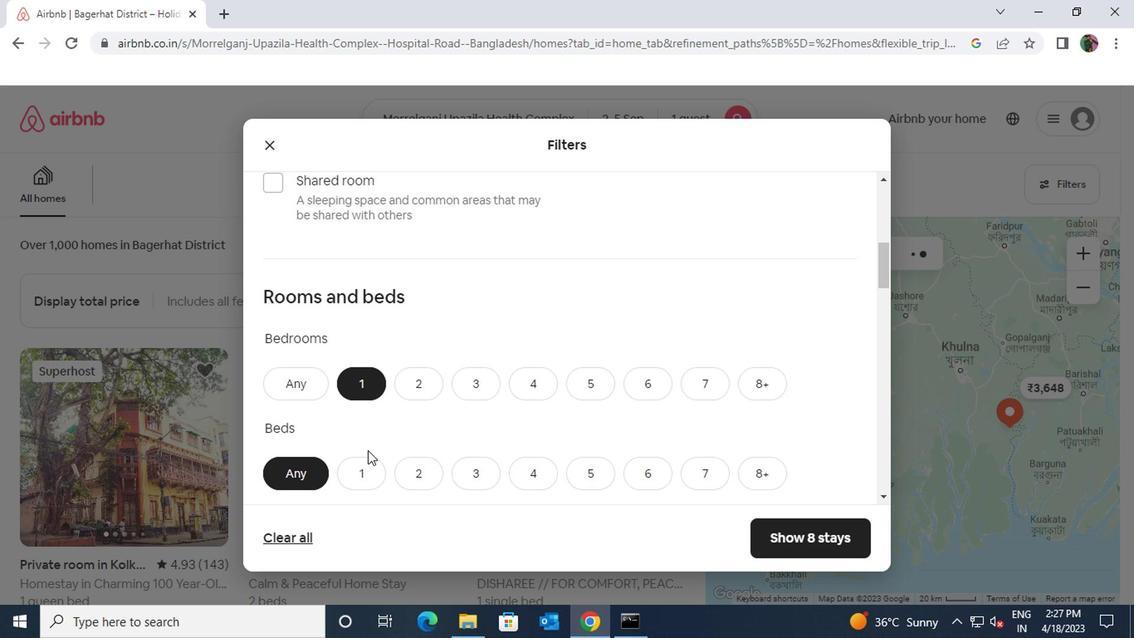 
Action: Mouse pressed left at (355, 467)
Screenshot: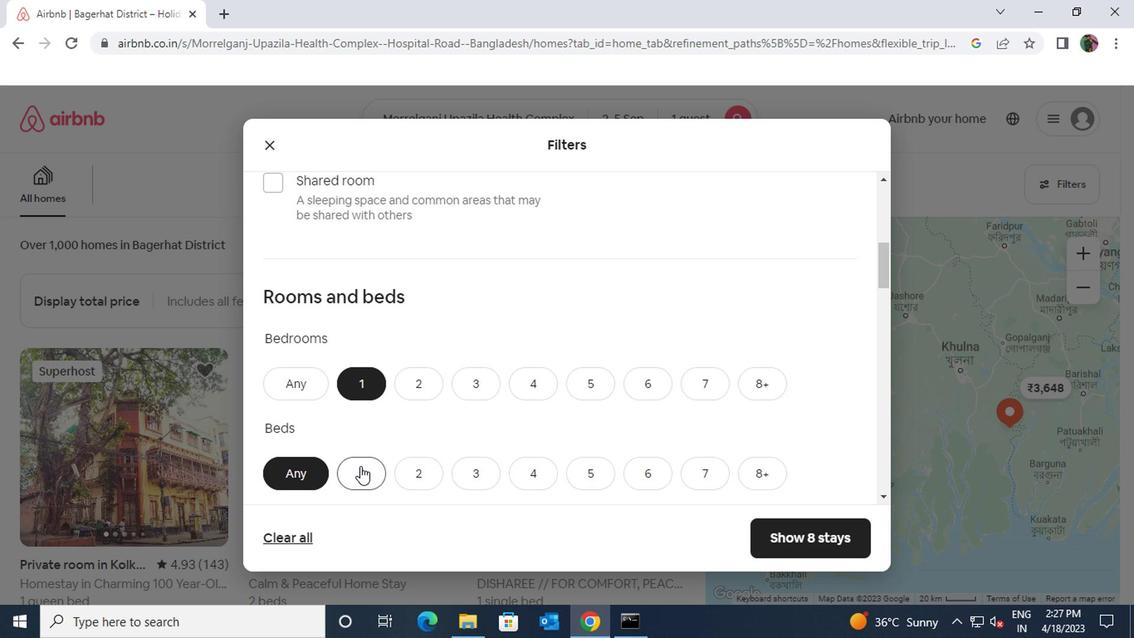 
Action: Mouse scrolled (355, 466) with delta (0, -1)
Screenshot: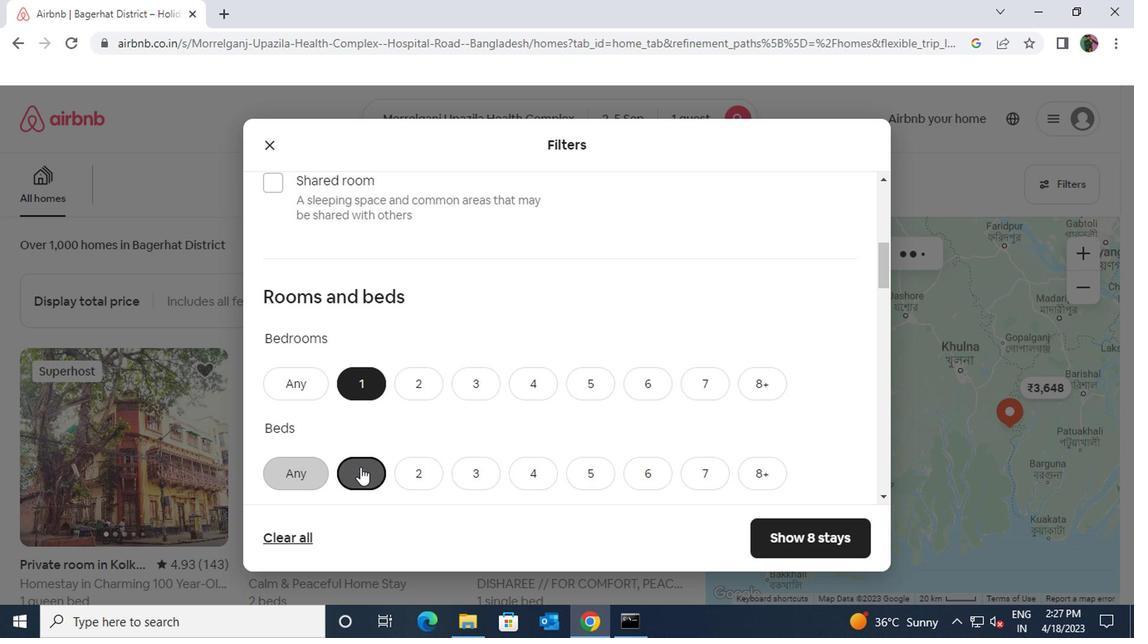 
Action: Mouse scrolled (355, 466) with delta (0, -1)
Screenshot: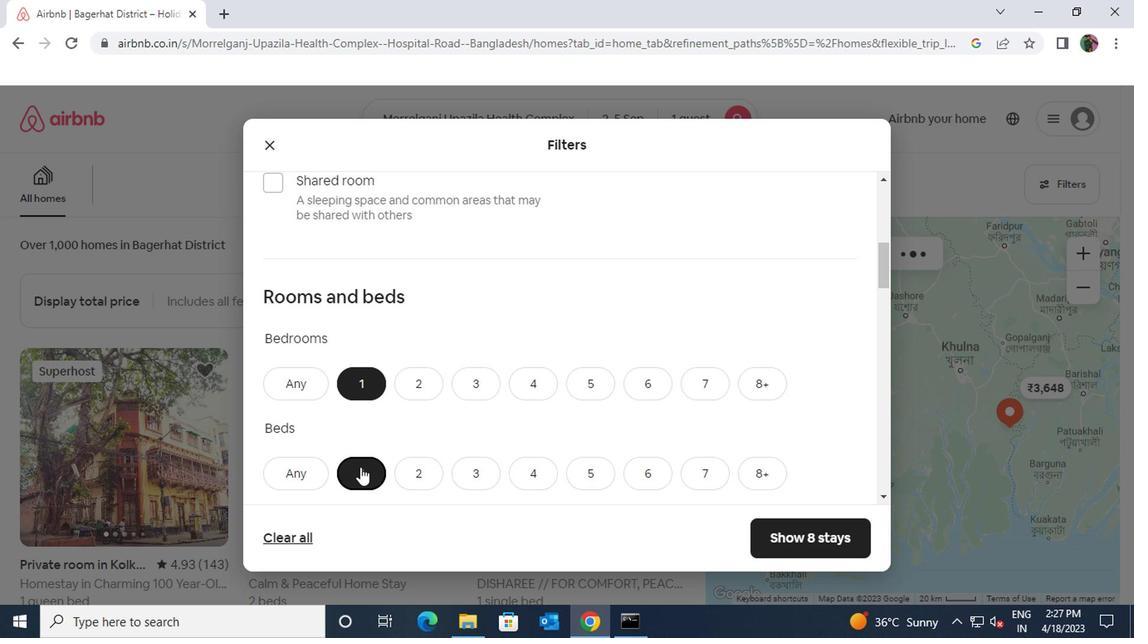
Action: Mouse moved to (355, 397)
Screenshot: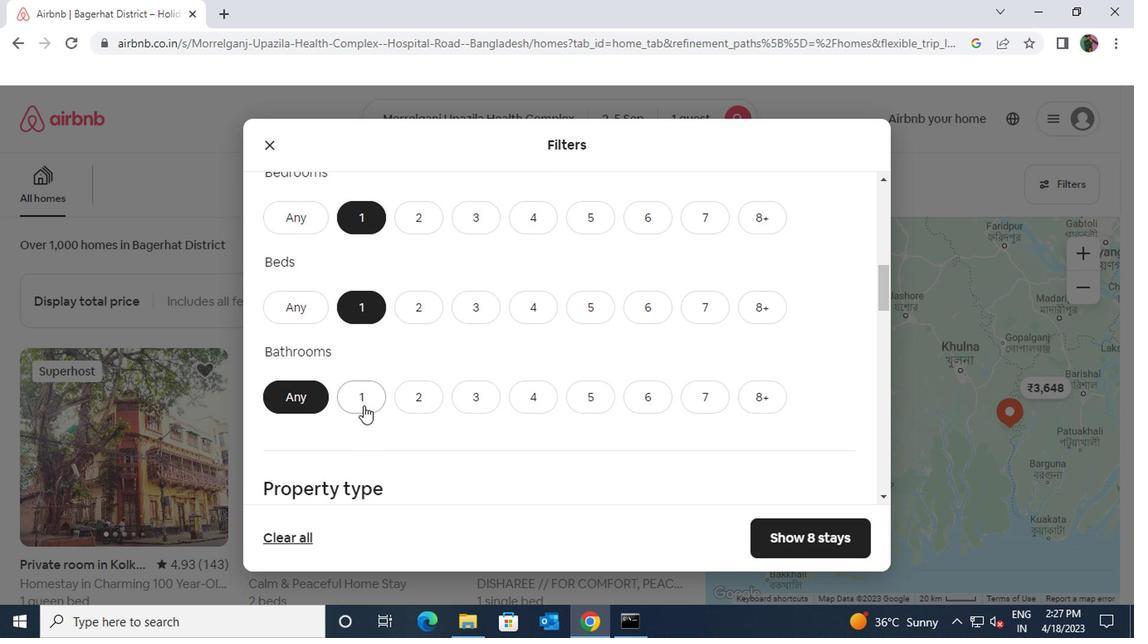 
Action: Mouse pressed left at (355, 397)
Screenshot: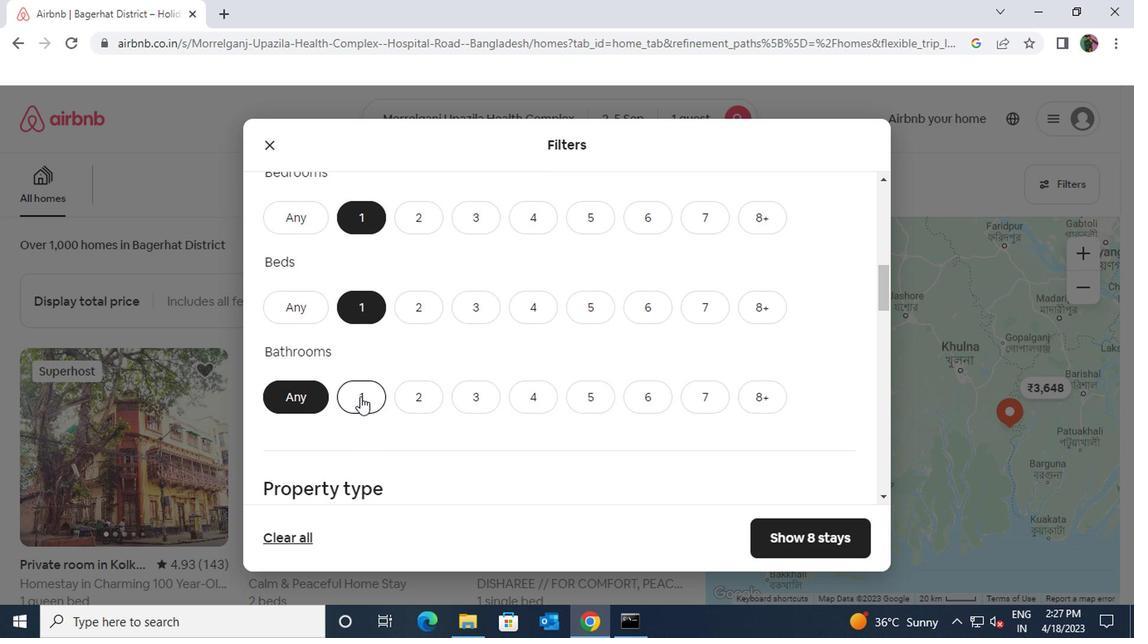 
Action: Mouse moved to (417, 476)
Screenshot: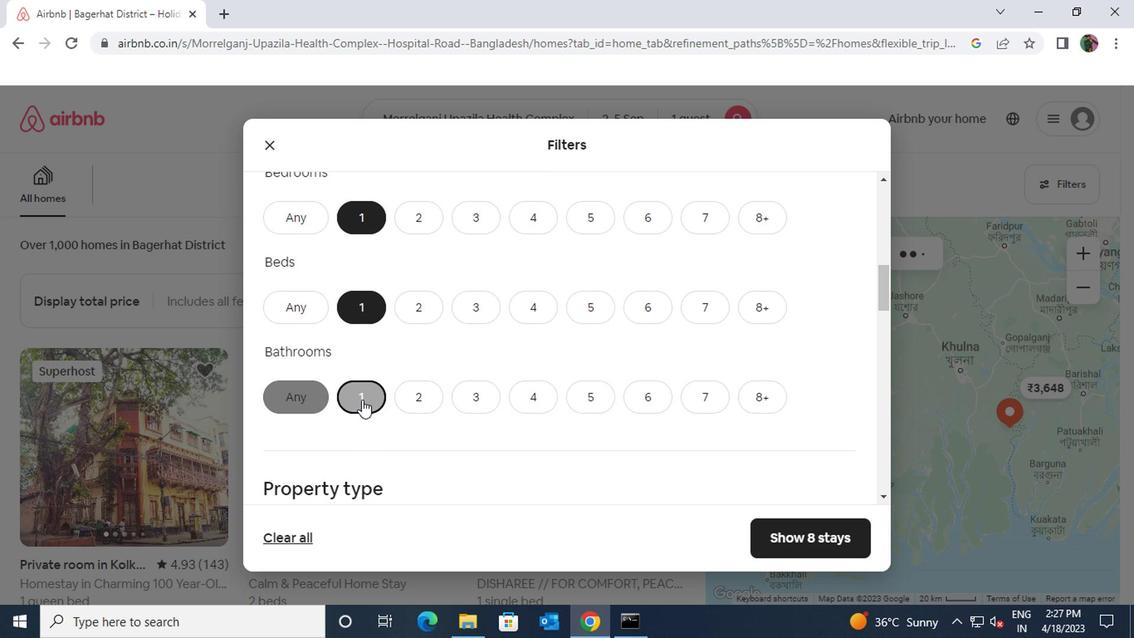 
Action: Mouse scrolled (417, 476) with delta (0, 0)
Screenshot: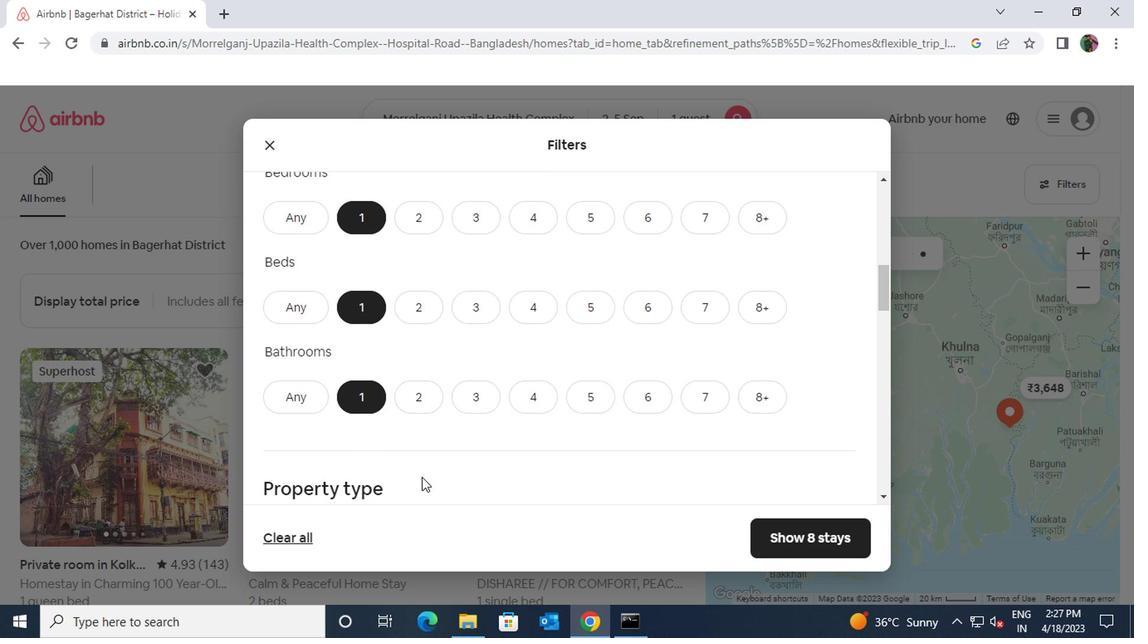 
Action: Mouse scrolled (417, 476) with delta (0, 0)
Screenshot: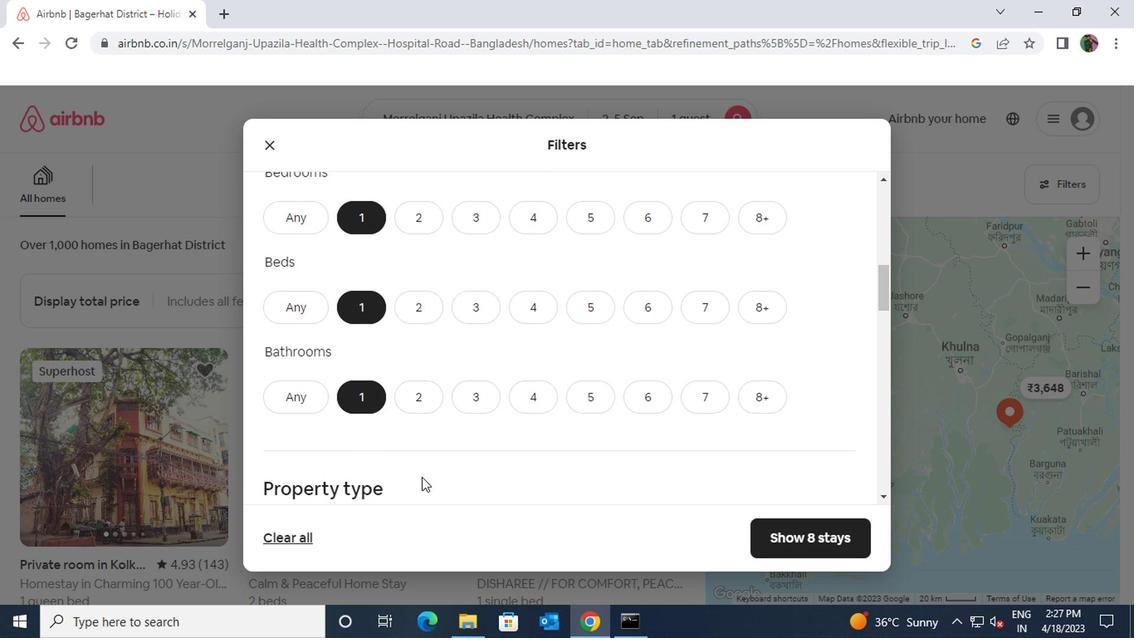 
Action: Mouse moved to (735, 420)
Screenshot: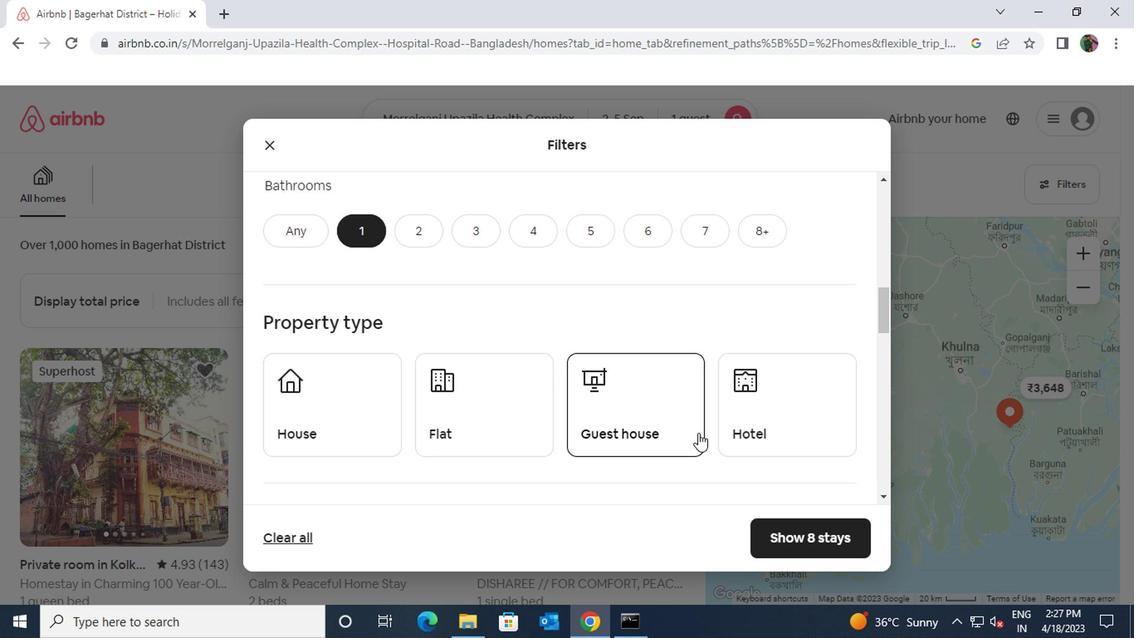 
Action: Mouse pressed left at (735, 420)
Screenshot: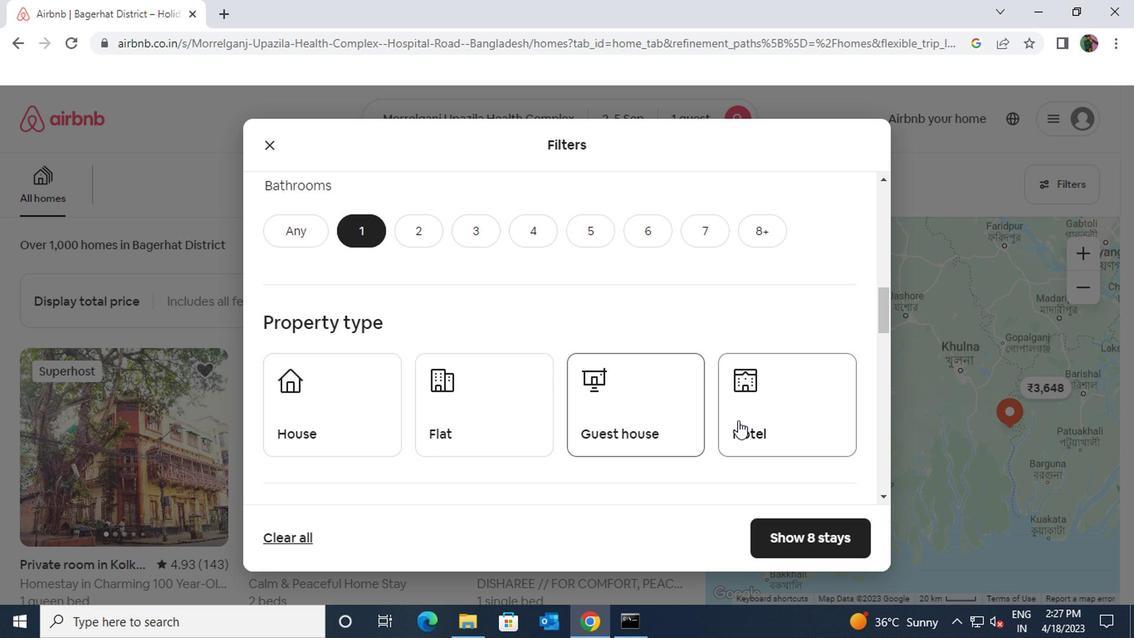 
Action: Mouse moved to (570, 486)
Screenshot: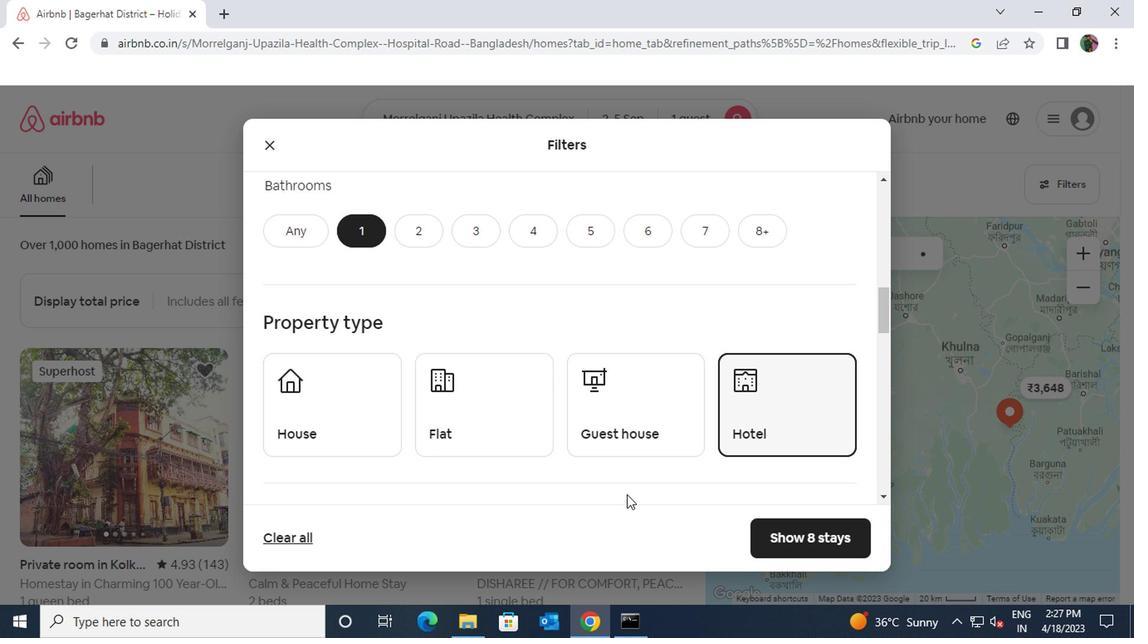 
Action: Mouse scrolled (570, 486) with delta (0, 0)
Screenshot: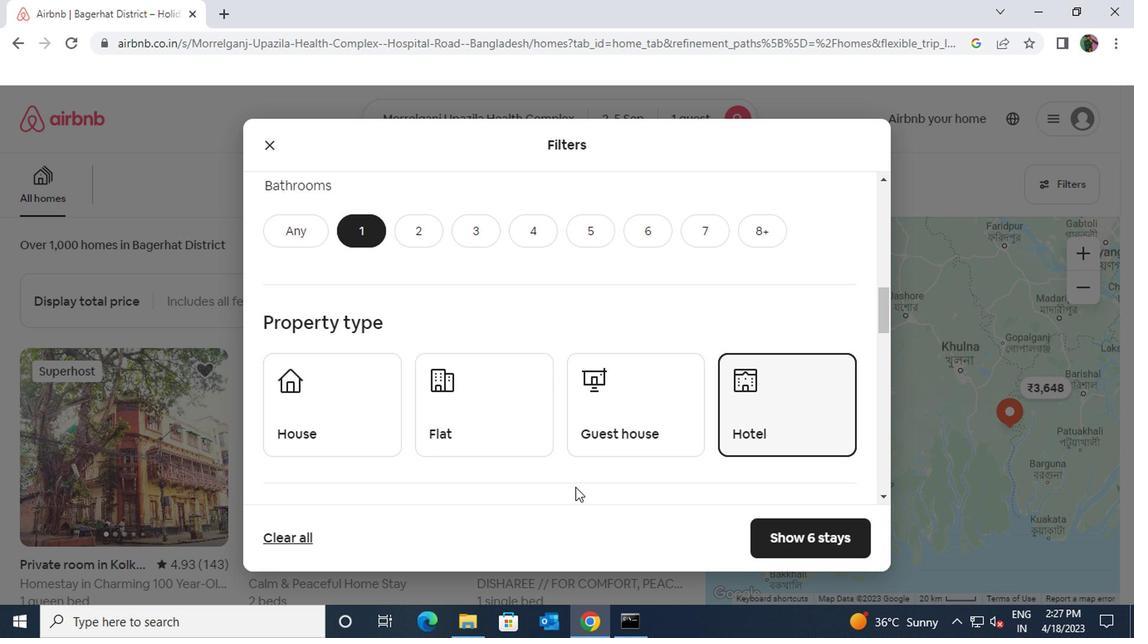 
Action: Mouse scrolled (570, 486) with delta (0, 0)
Screenshot: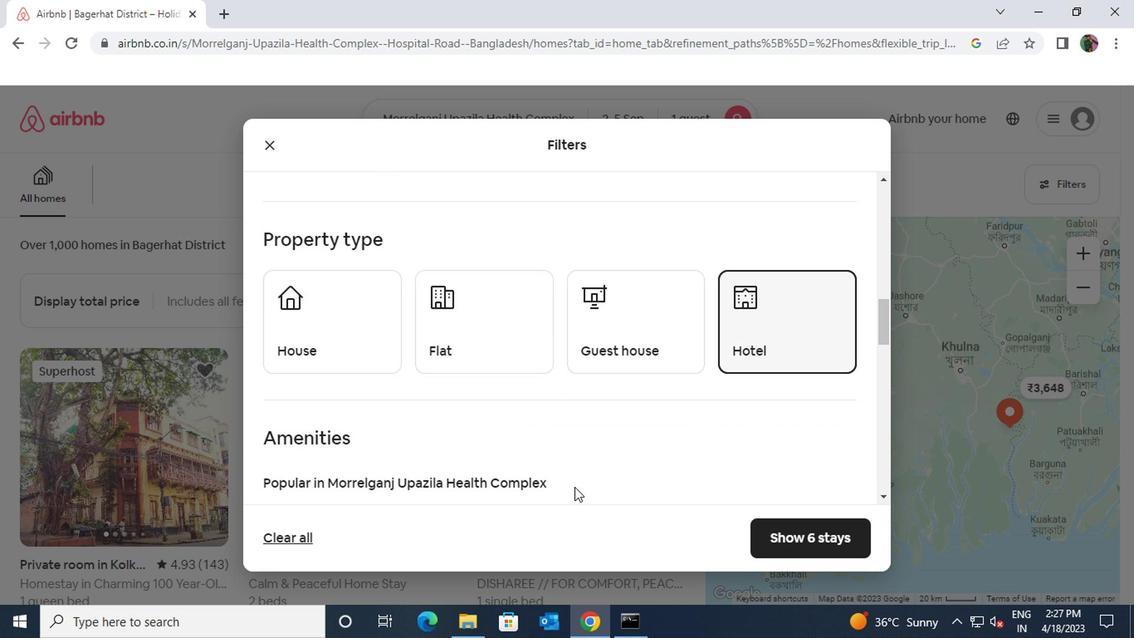 
Action: Mouse scrolled (570, 486) with delta (0, 0)
Screenshot: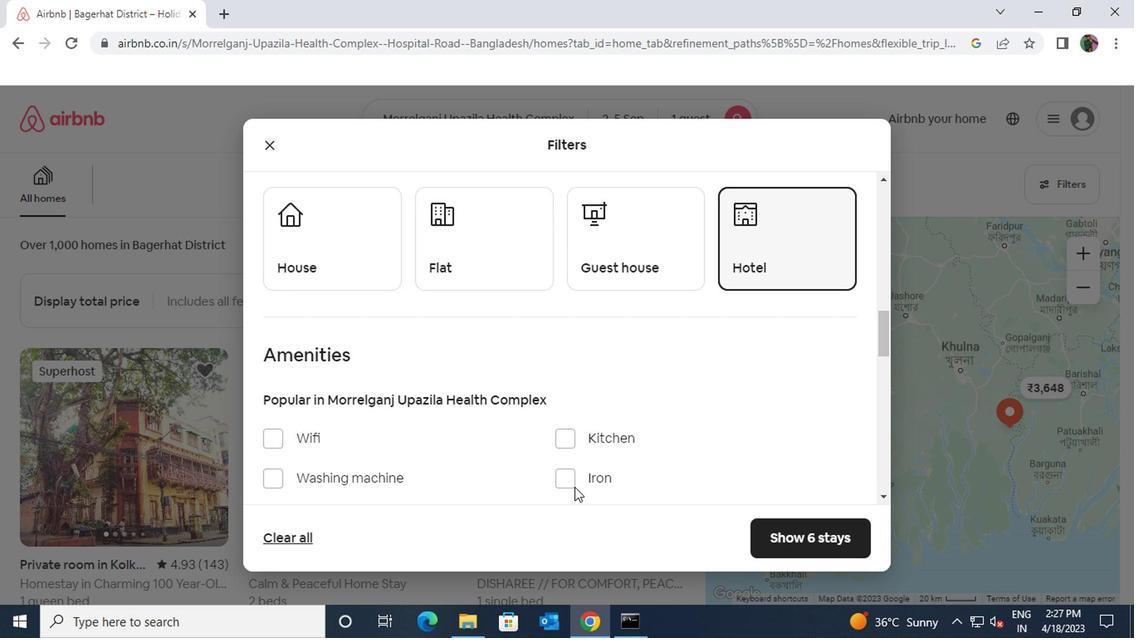 
Action: Mouse scrolled (570, 486) with delta (0, 0)
Screenshot: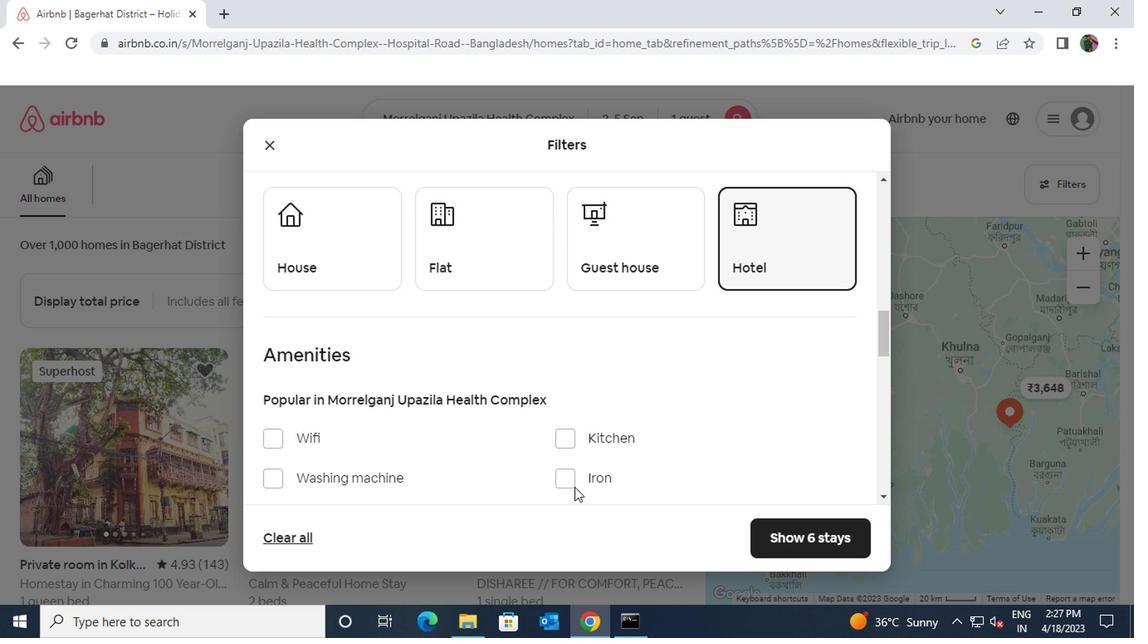 
Action: Mouse moved to (319, 389)
Screenshot: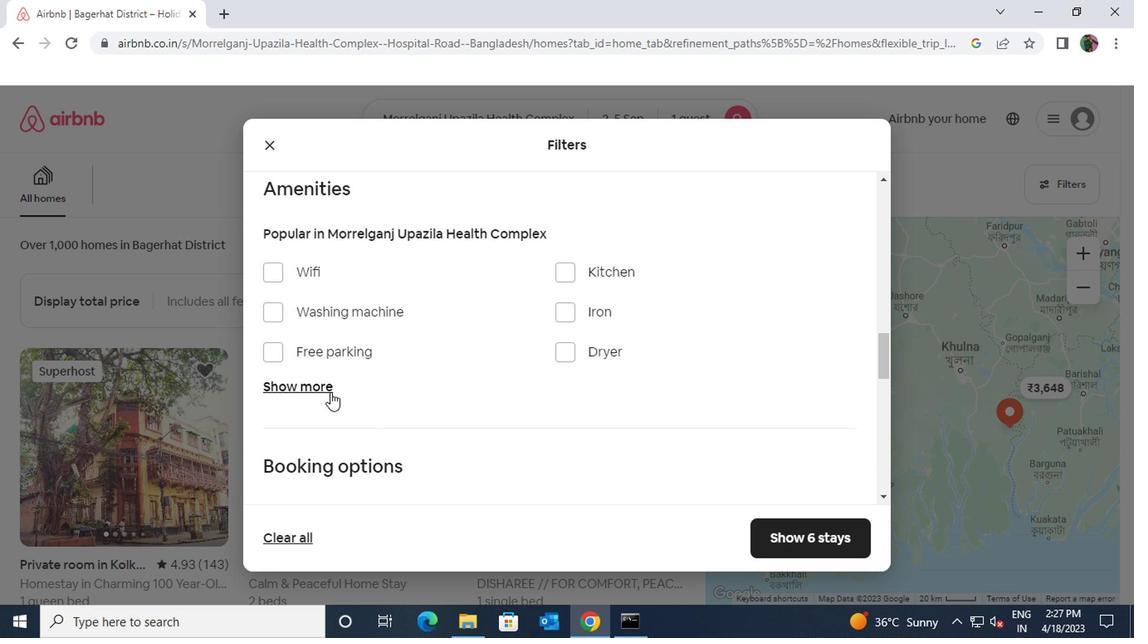 
Action: Mouse pressed left at (319, 389)
Screenshot: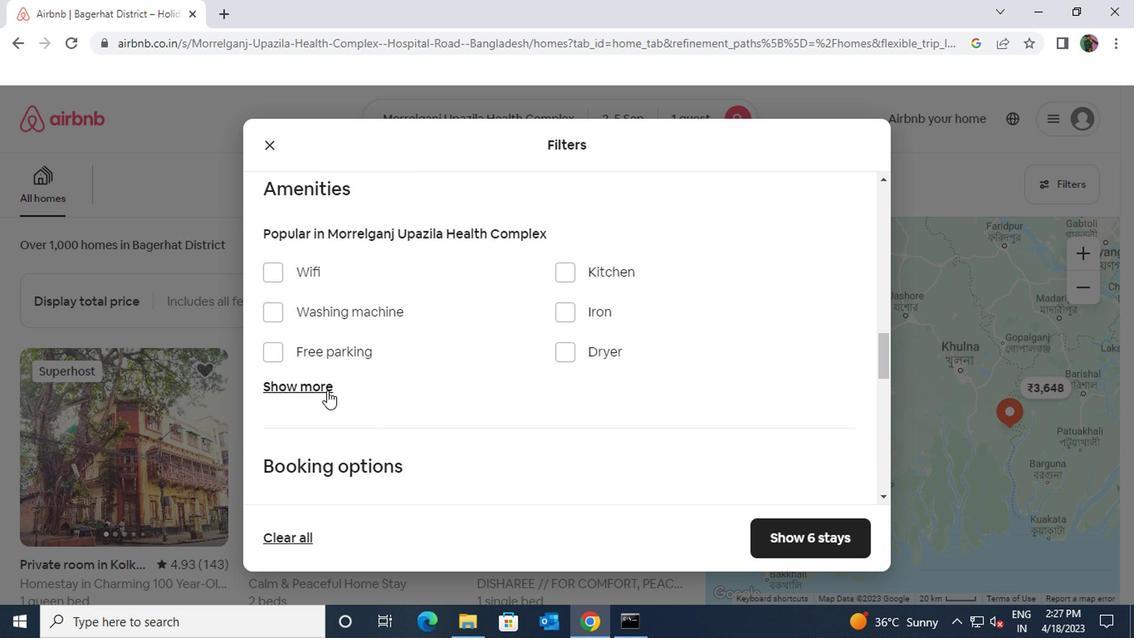 
Action: Mouse moved to (271, 443)
Screenshot: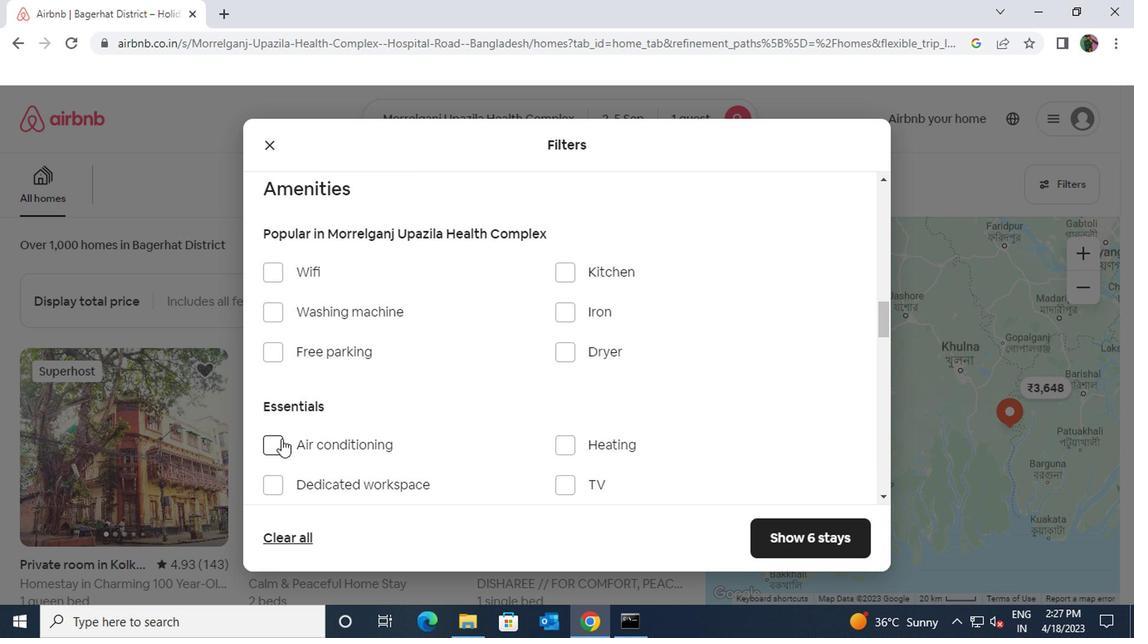 
Action: Mouse pressed left at (271, 443)
Screenshot: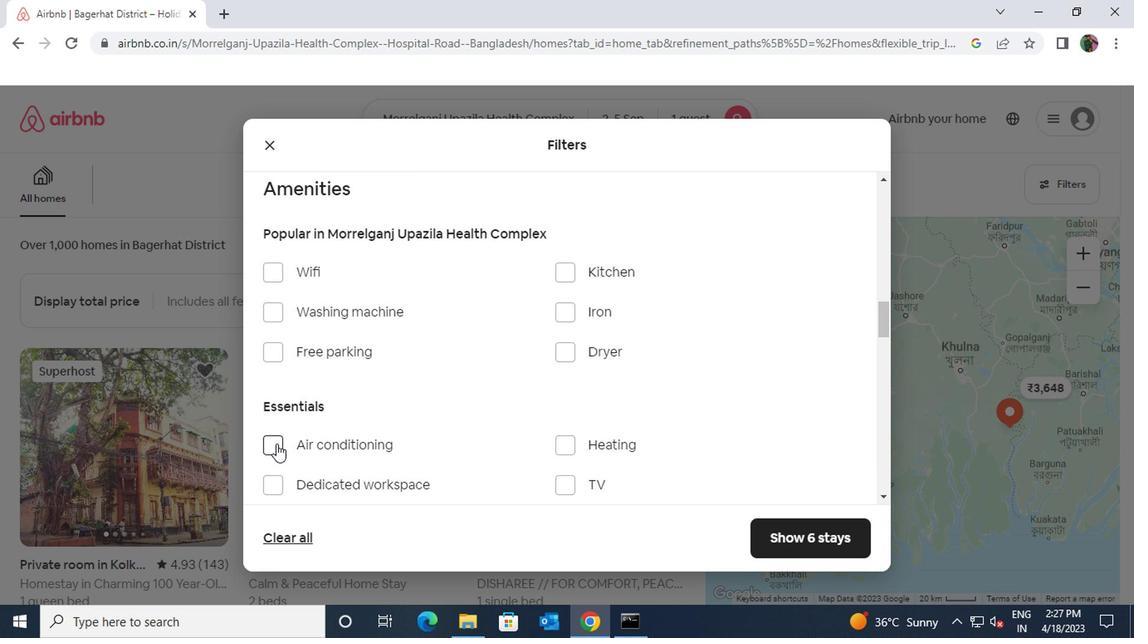 
Action: Mouse moved to (483, 498)
Screenshot: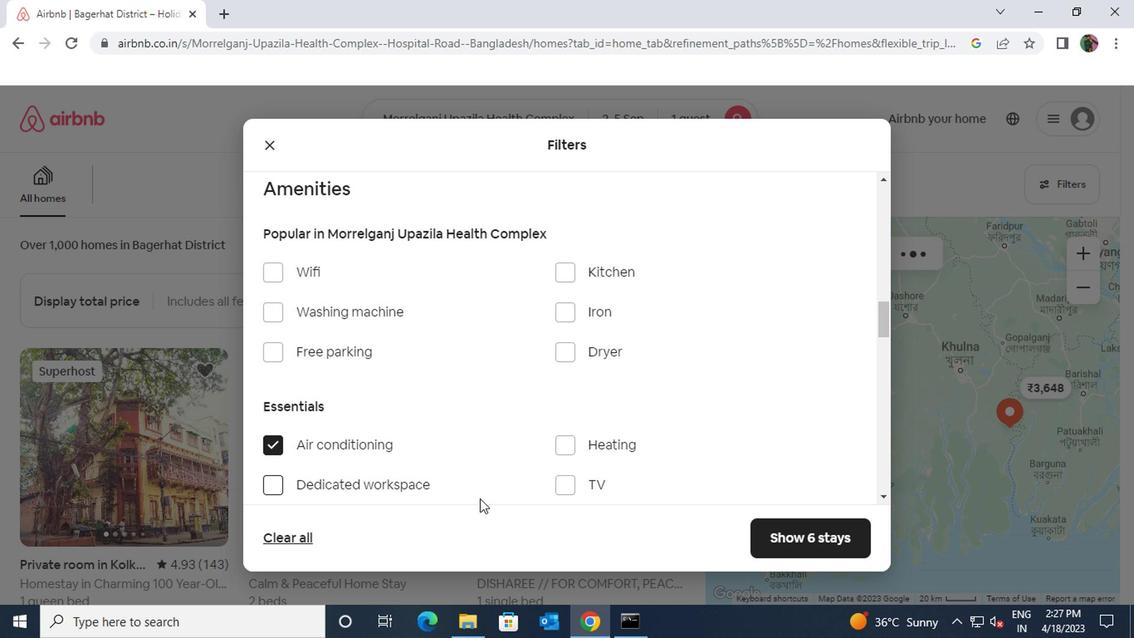 
Action: Mouse scrolled (483, 497) with delta (0, -1)
Screenshot: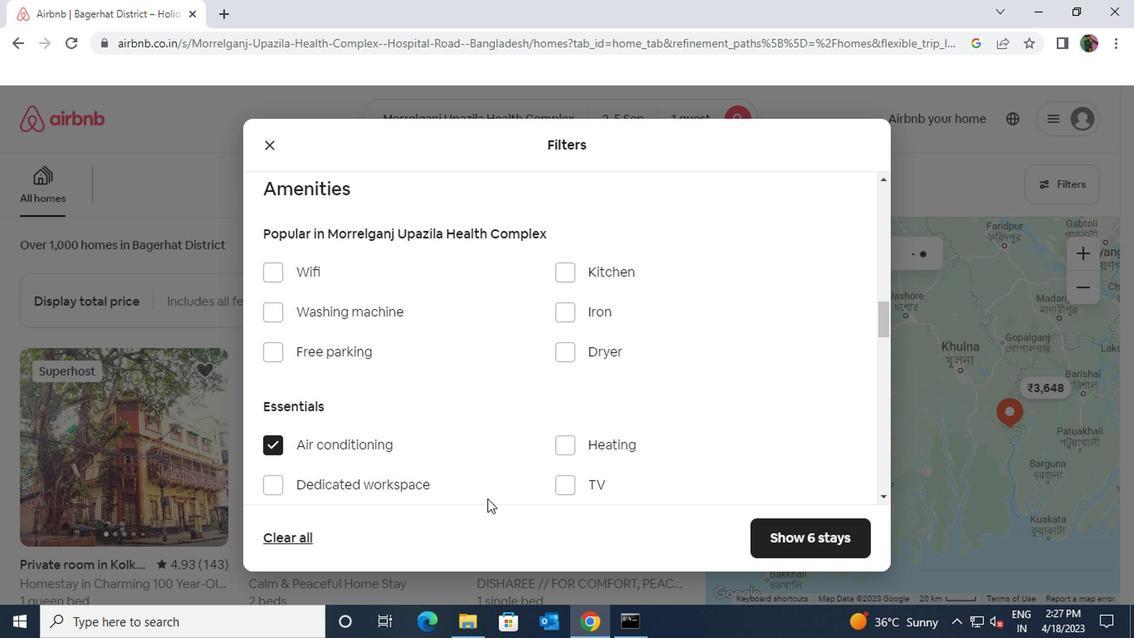 
Action: Mouse scrolled (483, 497) with delta (0, -1)
Screenshot: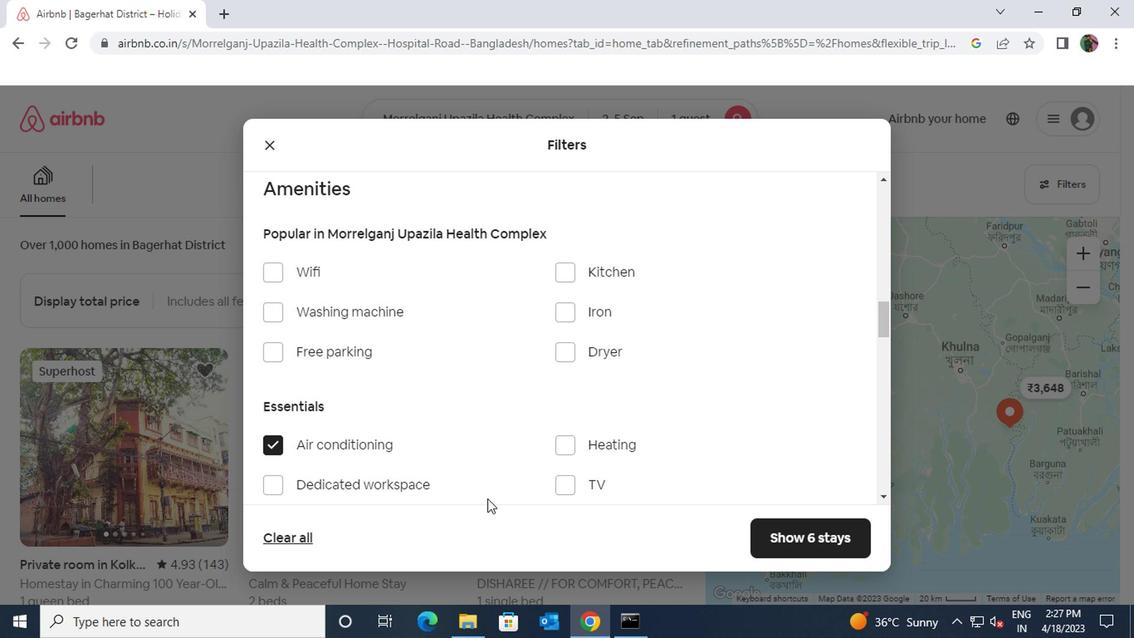 
Action: Mouse scrolled (483, 497) with delta (0, -1)
Screenshot: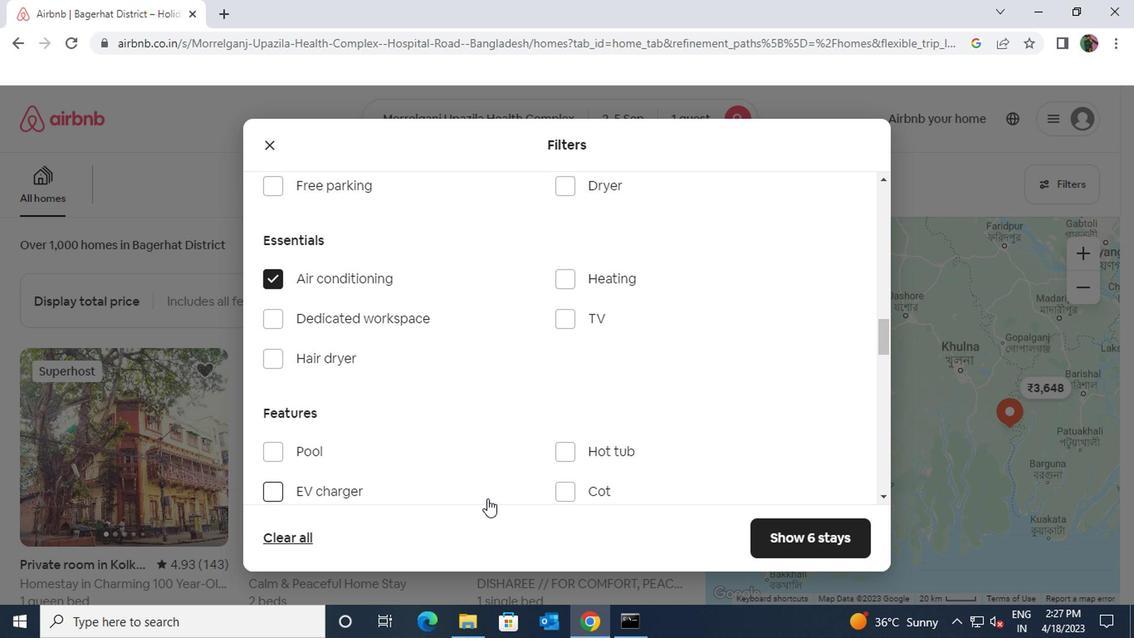 
Action: Mouse moved to (483, 497)
Screenshot: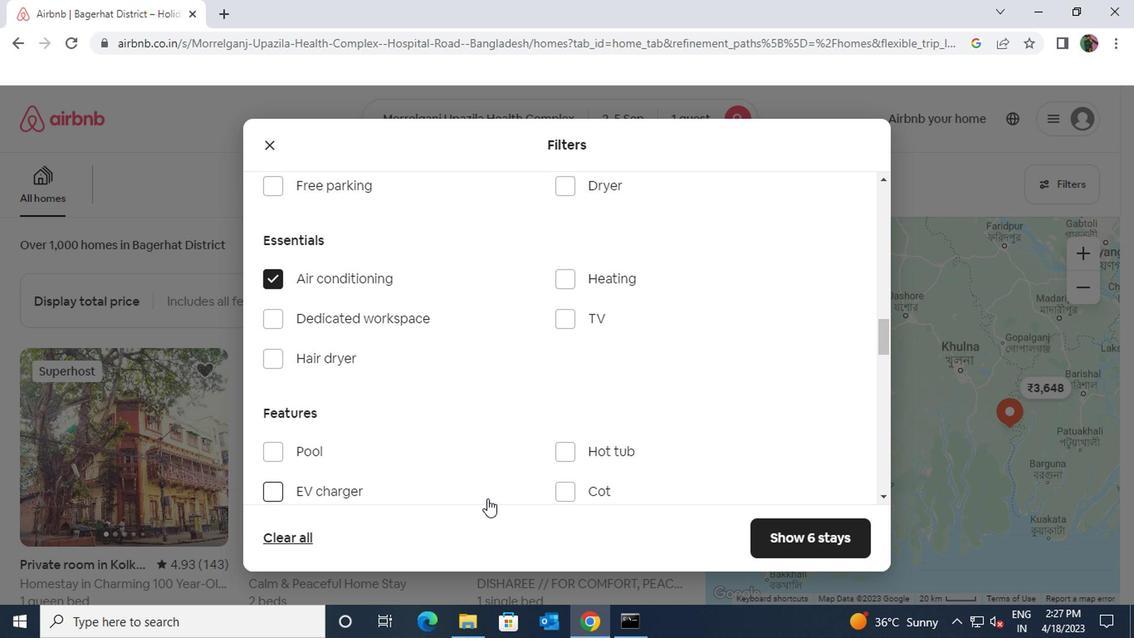 
Action: Mouse scrolled (483, 496) with delta (0, 0)
Screenshot: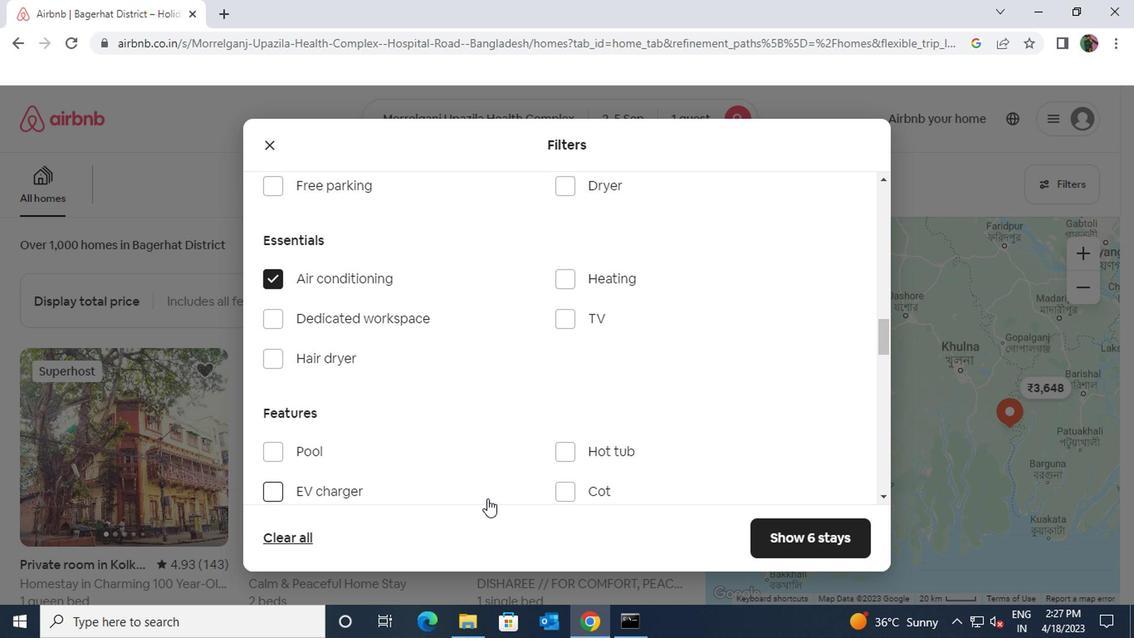 
Action: Mouse moved to (483, 486)
Screenshot: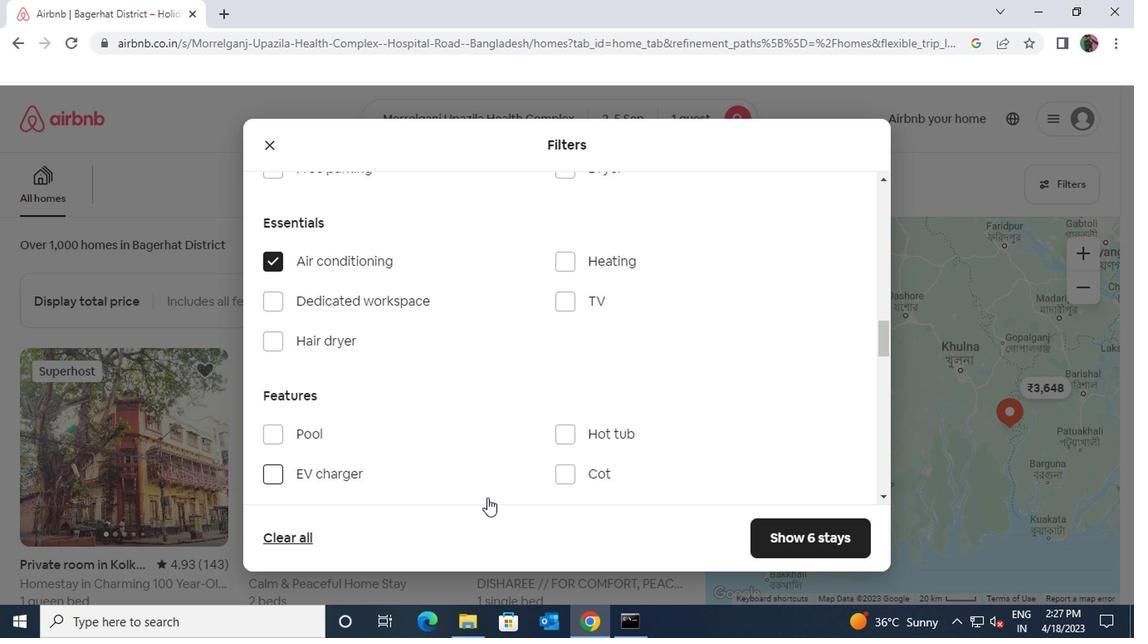 
Action: Mouse scrolled (483, 486) with delta (0, 0)
Screenshot: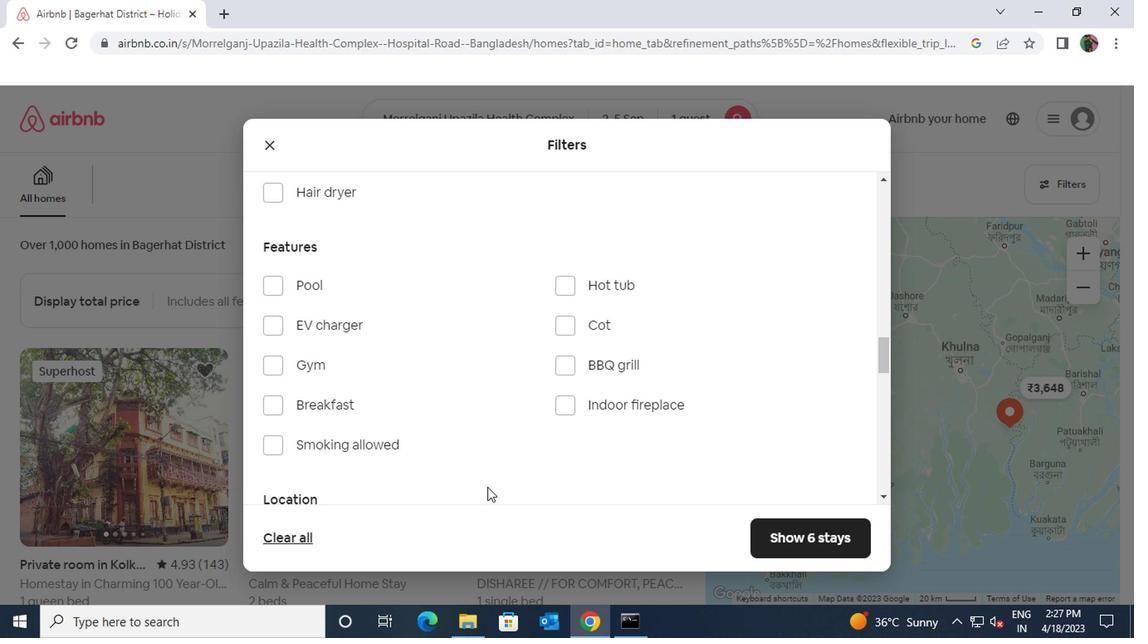 
Action: Mouse scrolled (483, 486) with delta (0, 0)
Screenshot: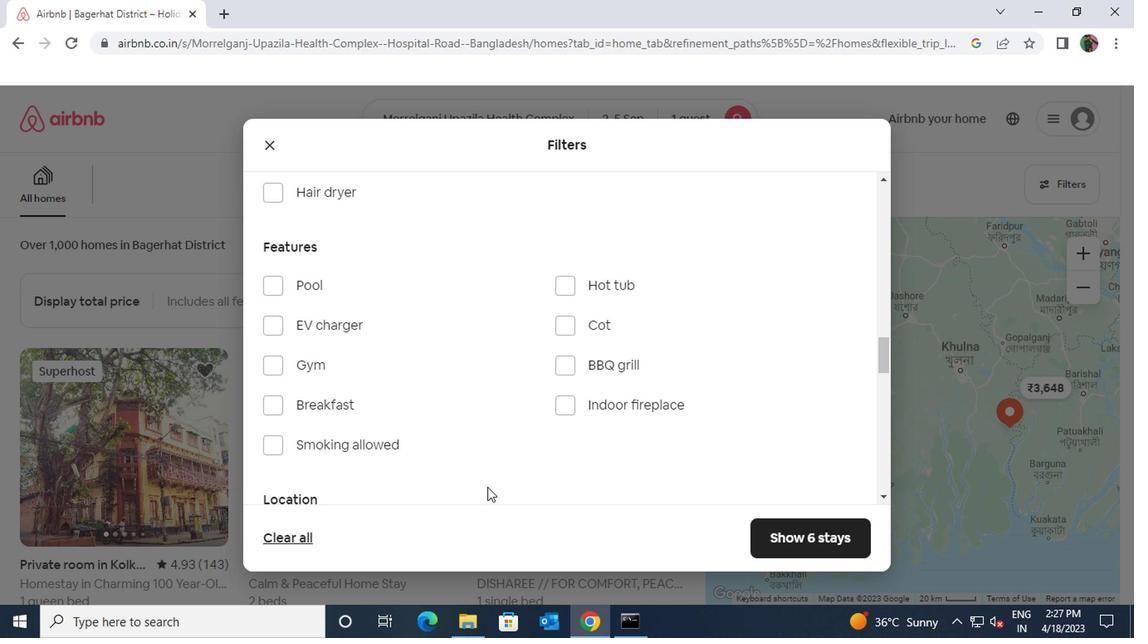 
Action: Mouse moved to (482, 485)
Screenshot: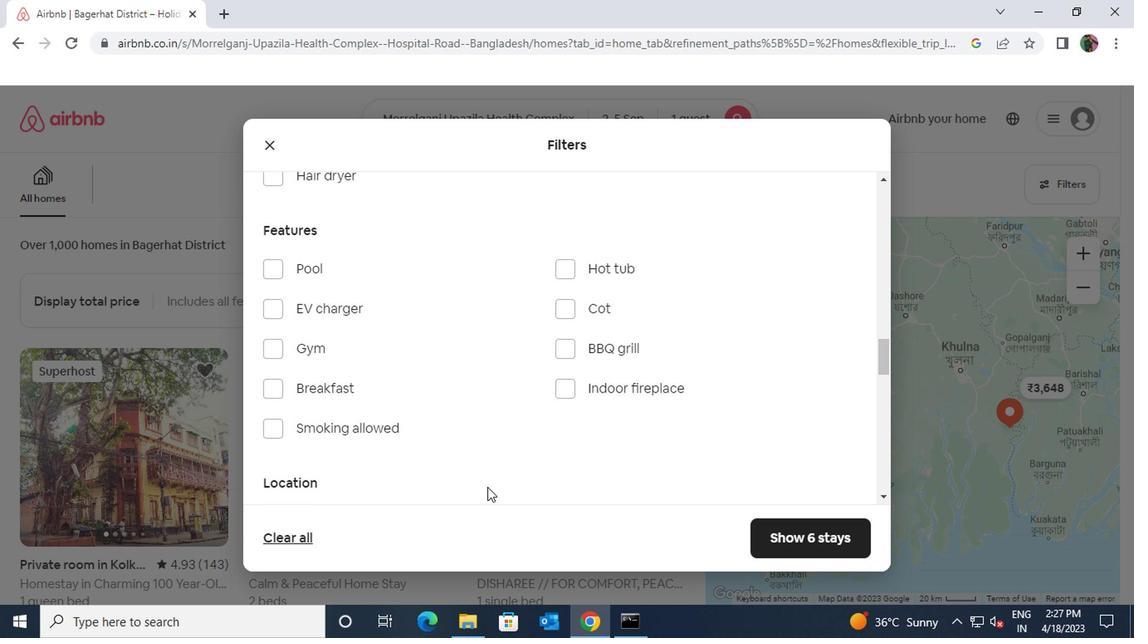 
Action: Mouse scrolled (482, 484) with delta (0, 0)
Screenshot: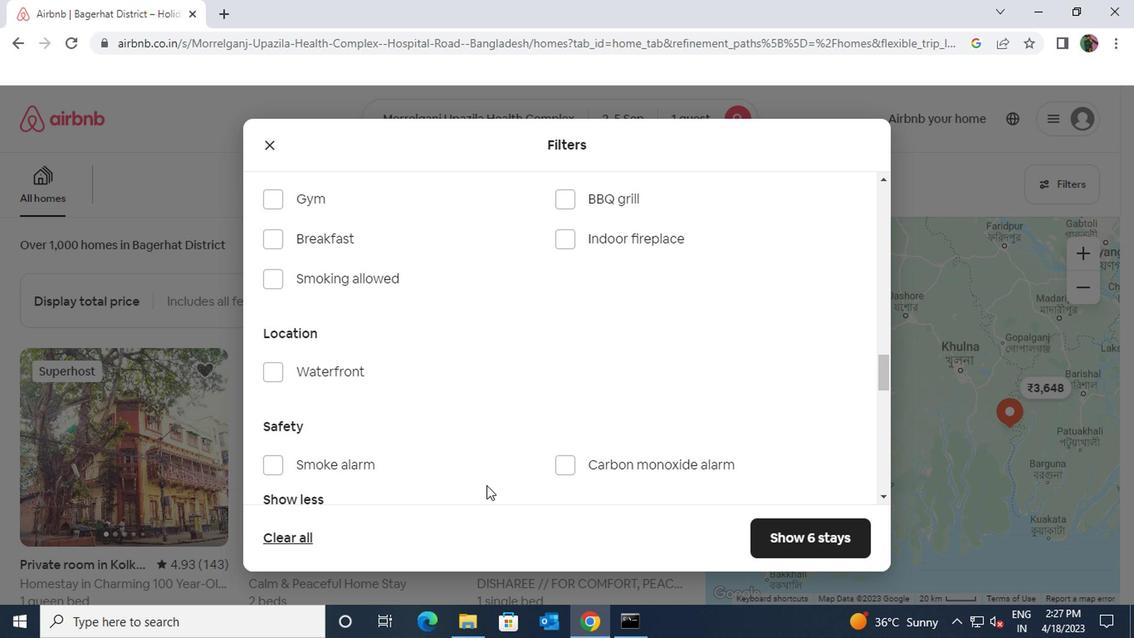 
Action: Mouse scrolled (482, 484) with delta (0, 0)
Screenshot: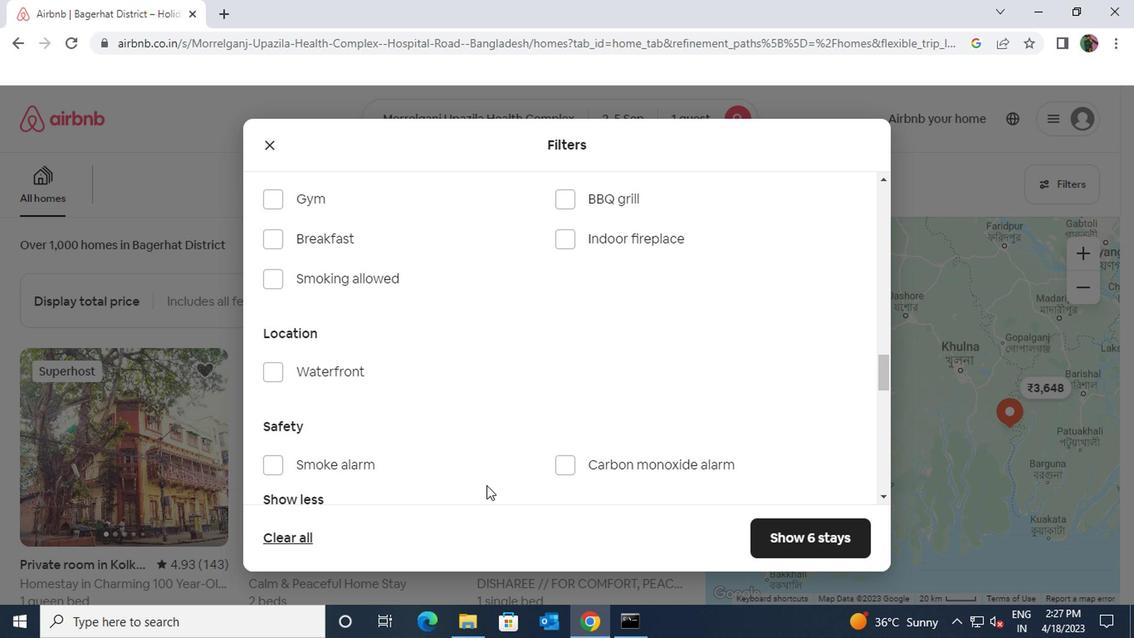 
Action: Mouse scrolled (482, 484) with delta (0, 0)
Screenshot: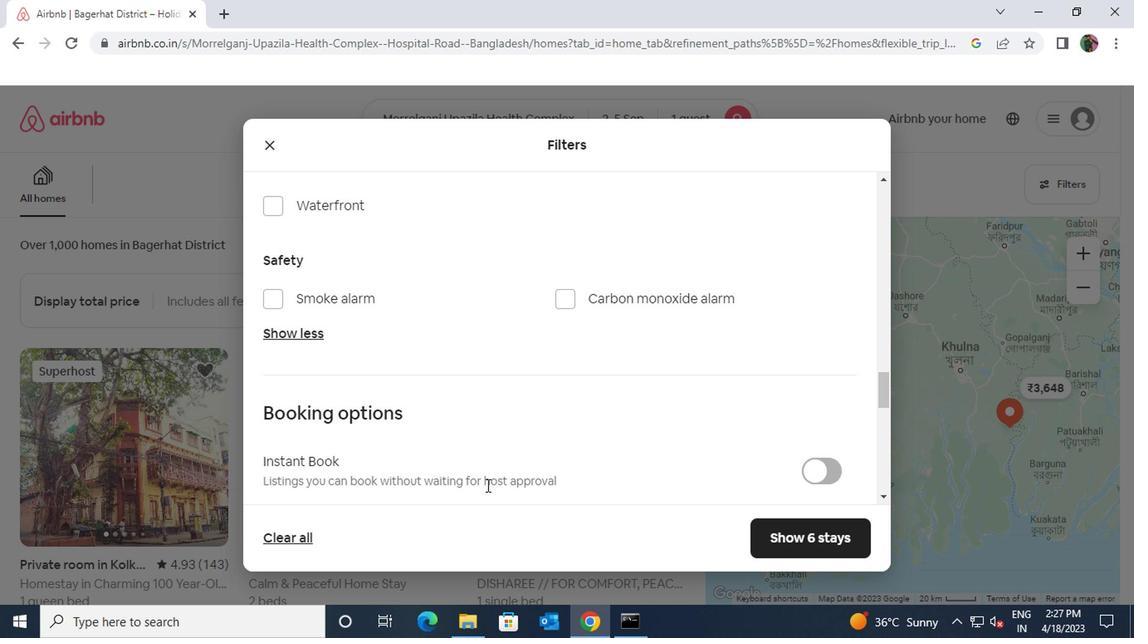 
Action: Mouse moved to (804, 445)
Screenshot: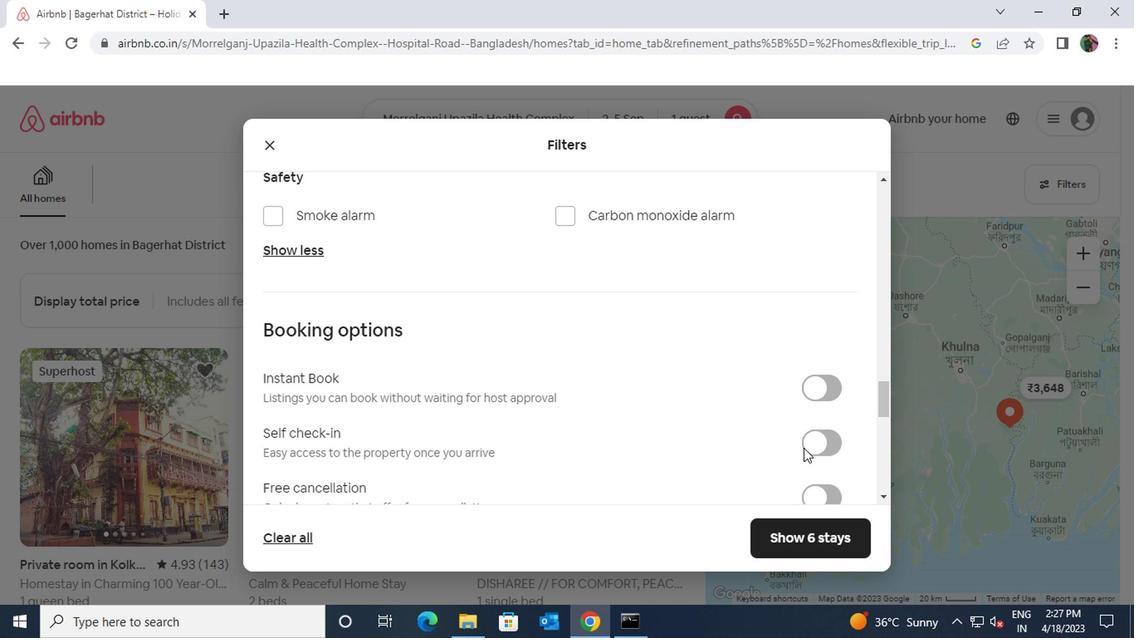 
Action: Mouse pressed left at (804, 445)
Screenshot: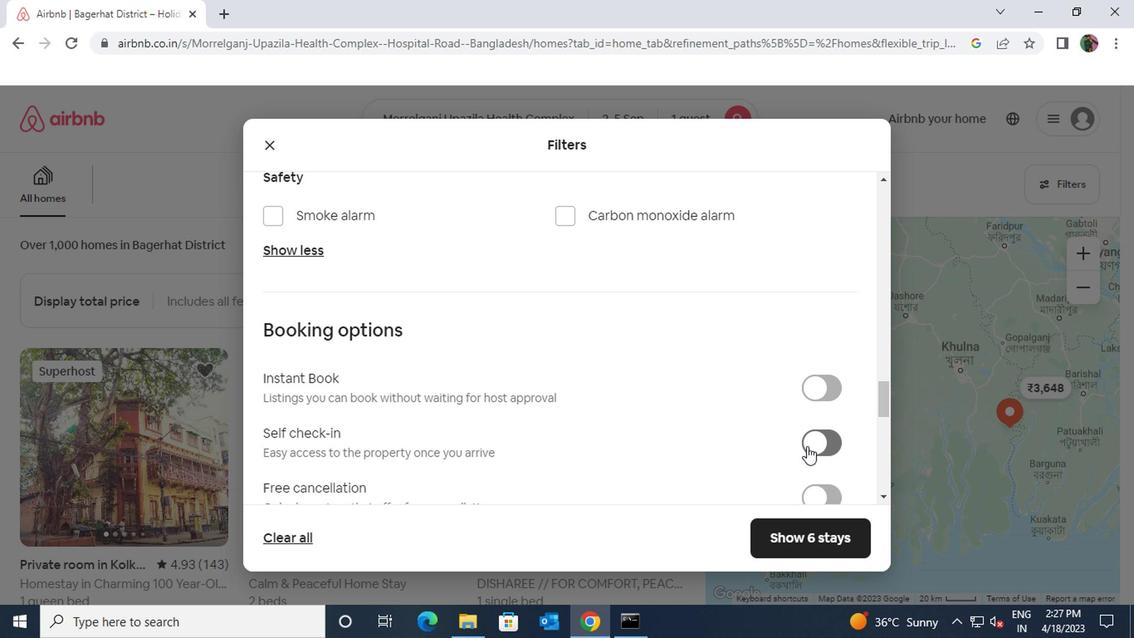 
Action: Mouse moved to (538, 468)
Screenshot: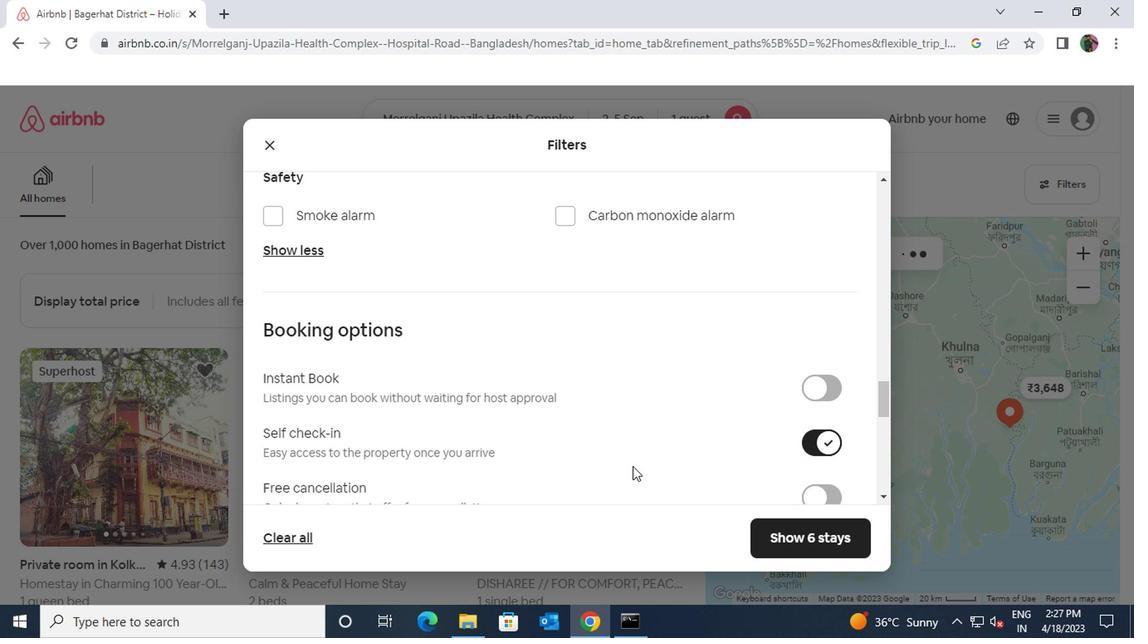
Action: Mouse scrolled (538, 467) with delta (0, 0)
Screenshot: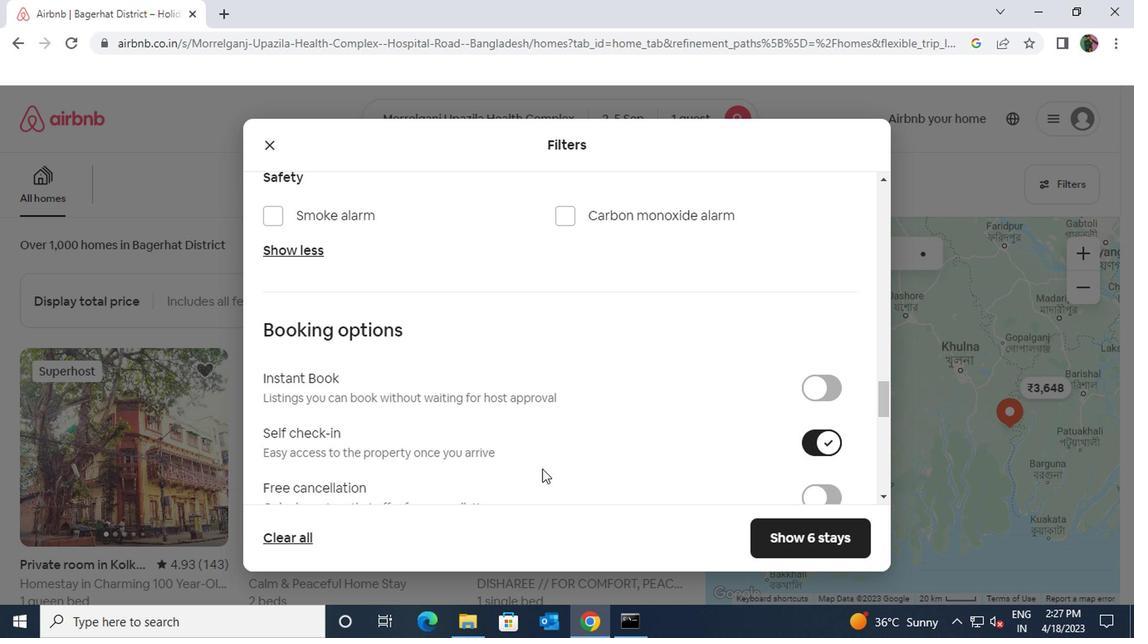 
Action: Mouse scrolled (538, 467) with delta (0, 0)
Screenshot: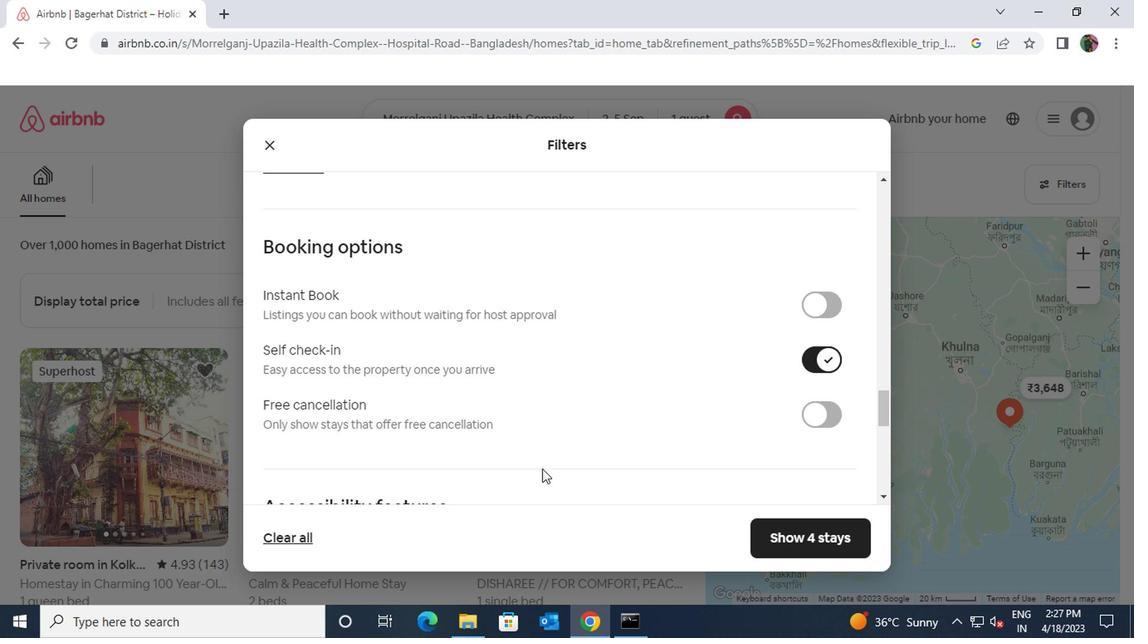 
Action: Mouse scrolled (538, 467) with delta (0, 0)
Screenshot: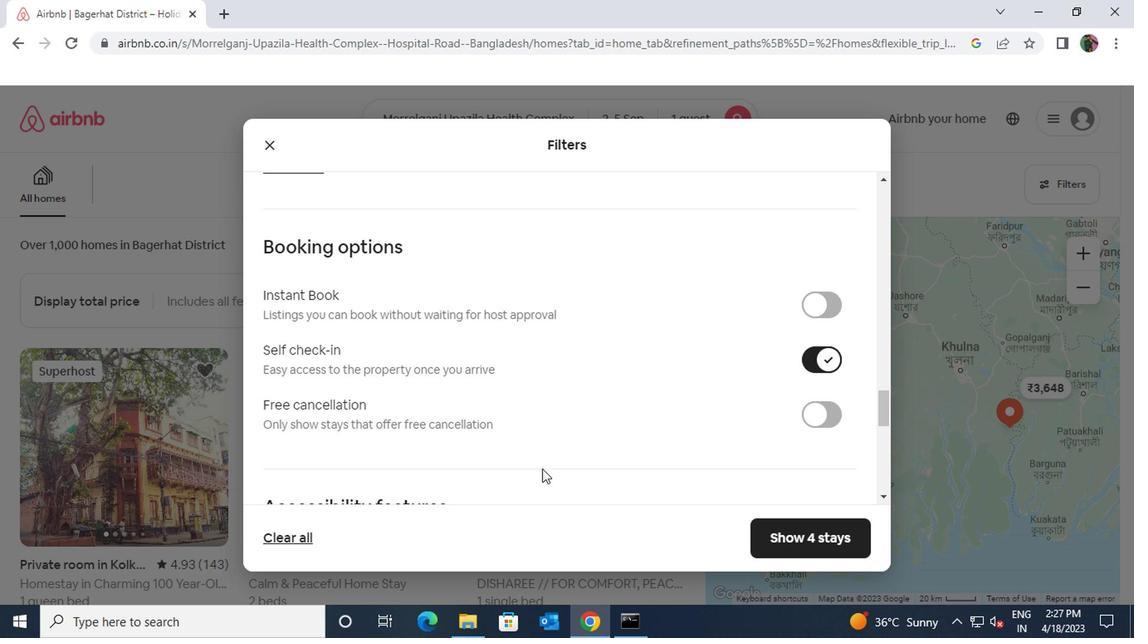 
Action: Mouse moved to (536, 466)
Screenshot: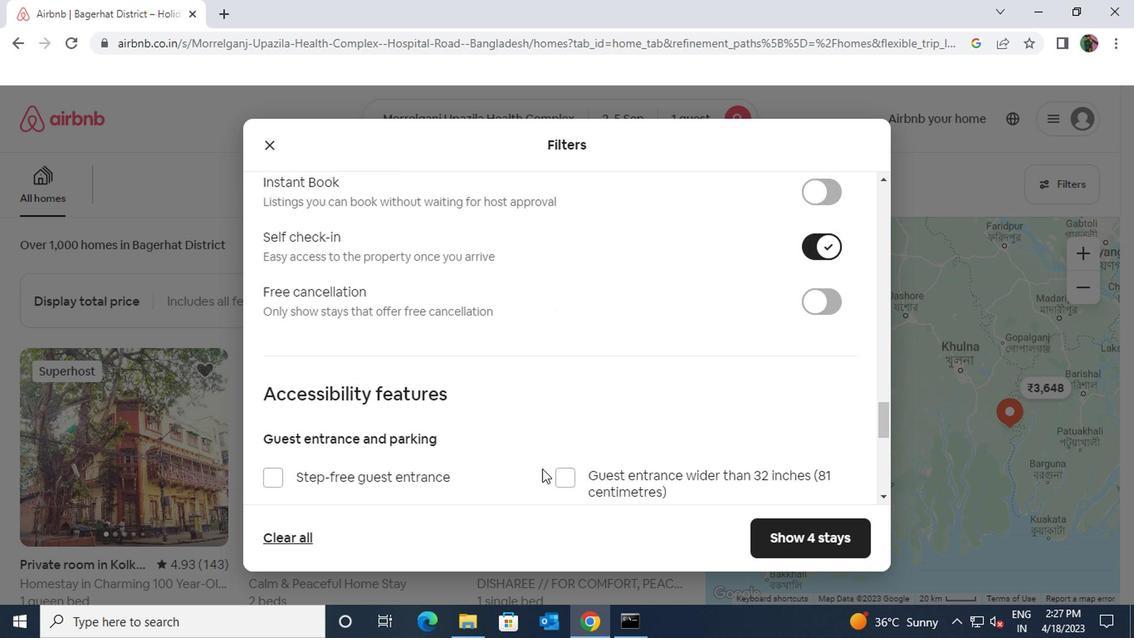 
Action: Mouse scrolled (536, 465) with delta (0, 0)
Screenshot: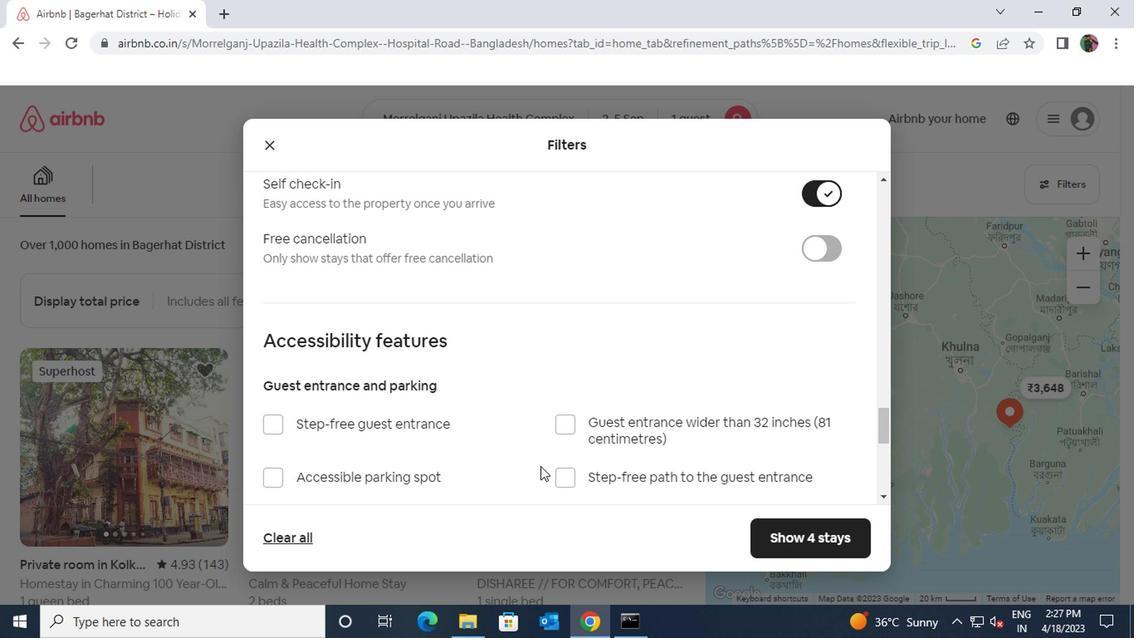 
Action: Mouse scrolled (536, 465) with delta (0, 0)
Screenshot: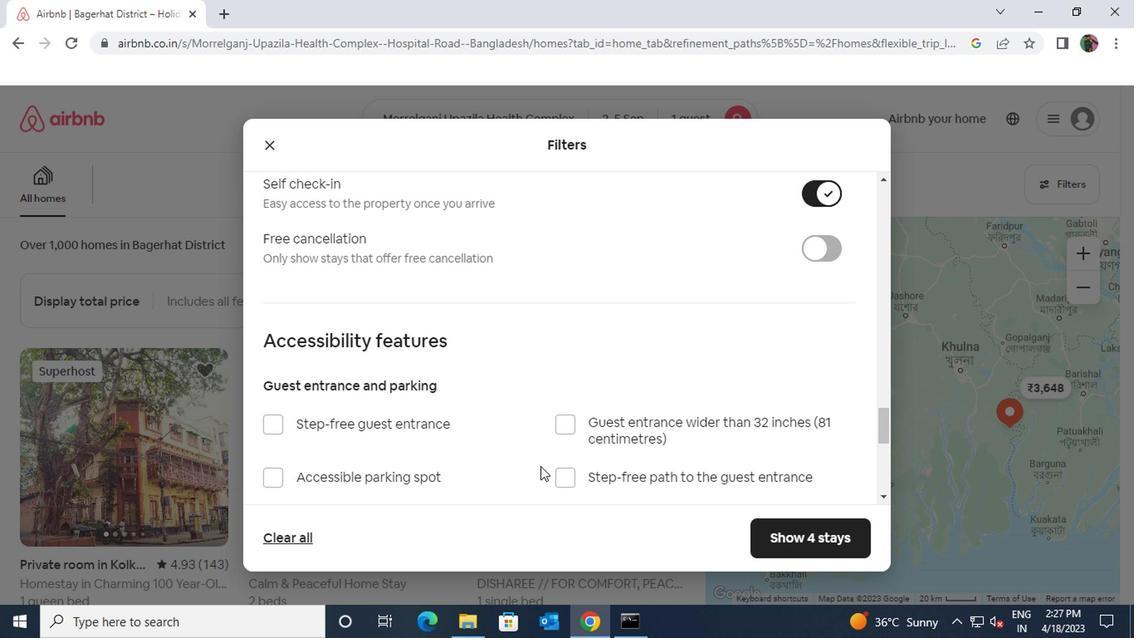
Action: Mouse scrolled (536, 465) with delta (0, 0)
Screenshot: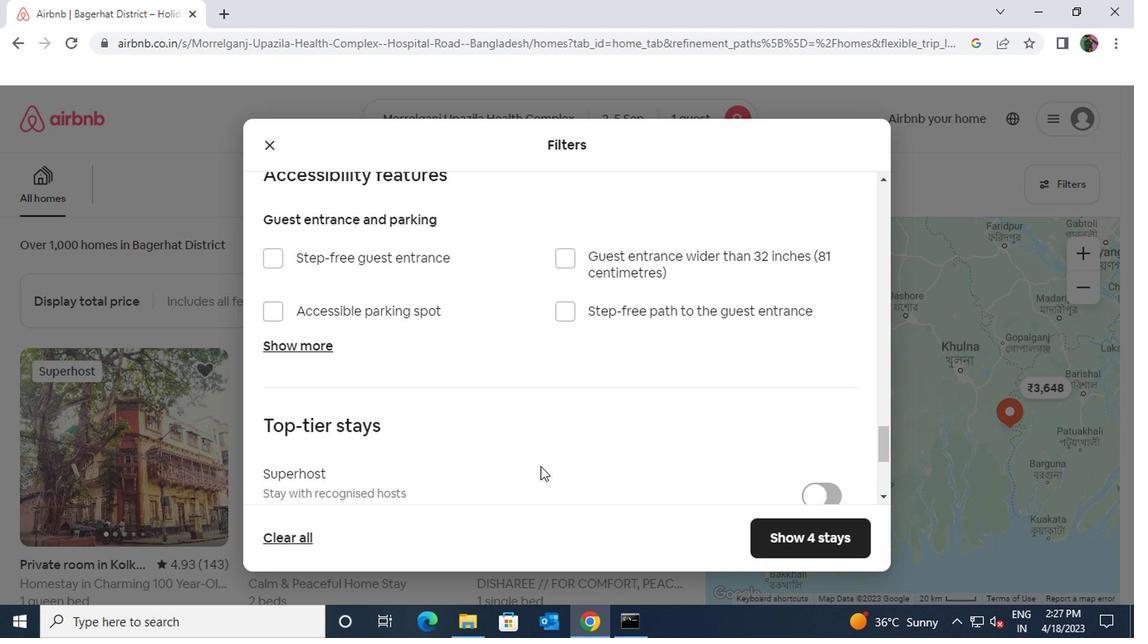 
Action: Mouse scrolled (536, 465) with delta (0, 0)
Screenshot: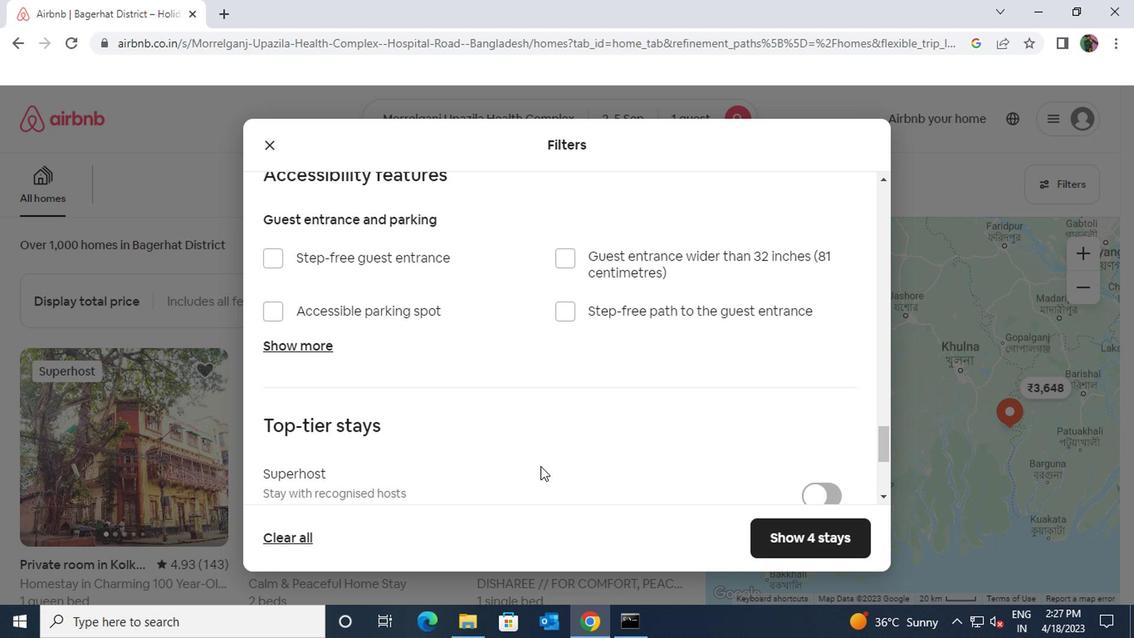 
Action: Mouse scrolled (536, 465) with delta (0, 0)
Screenshot: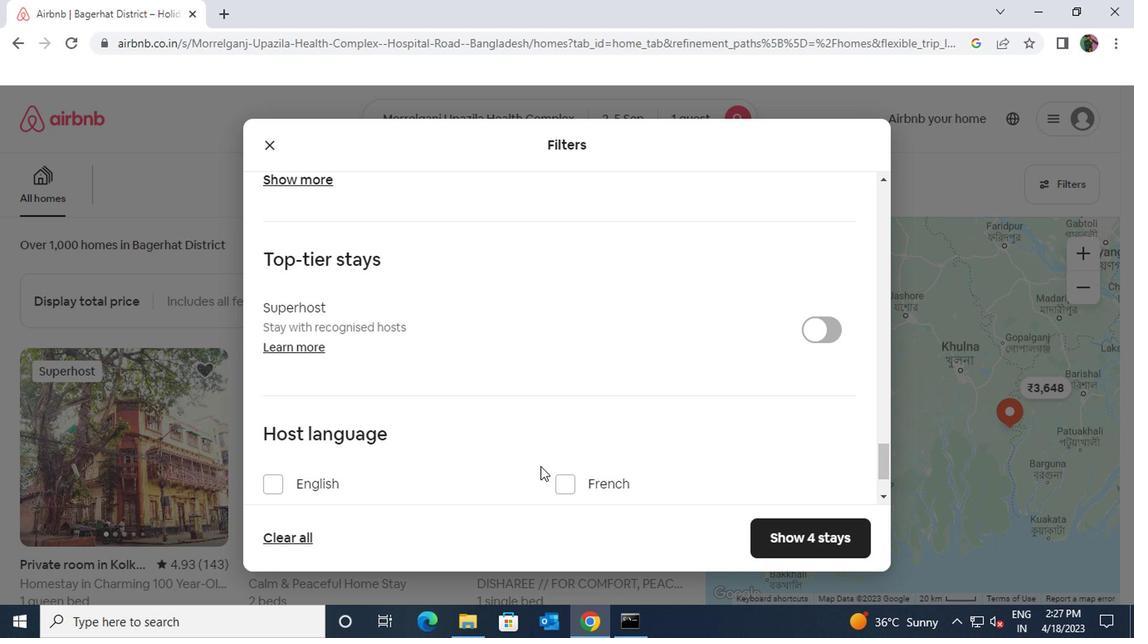 
Action: Mouse moved to (262, 394)
Screenshot: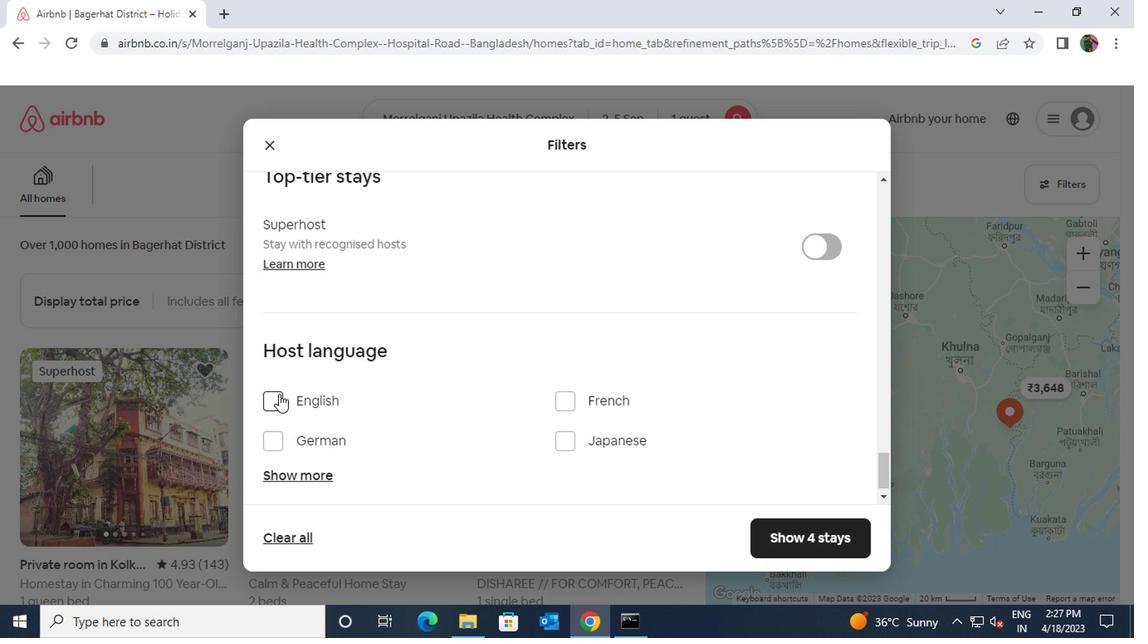 
Action: Mouse pressed left at (262, 394)
Screenshot: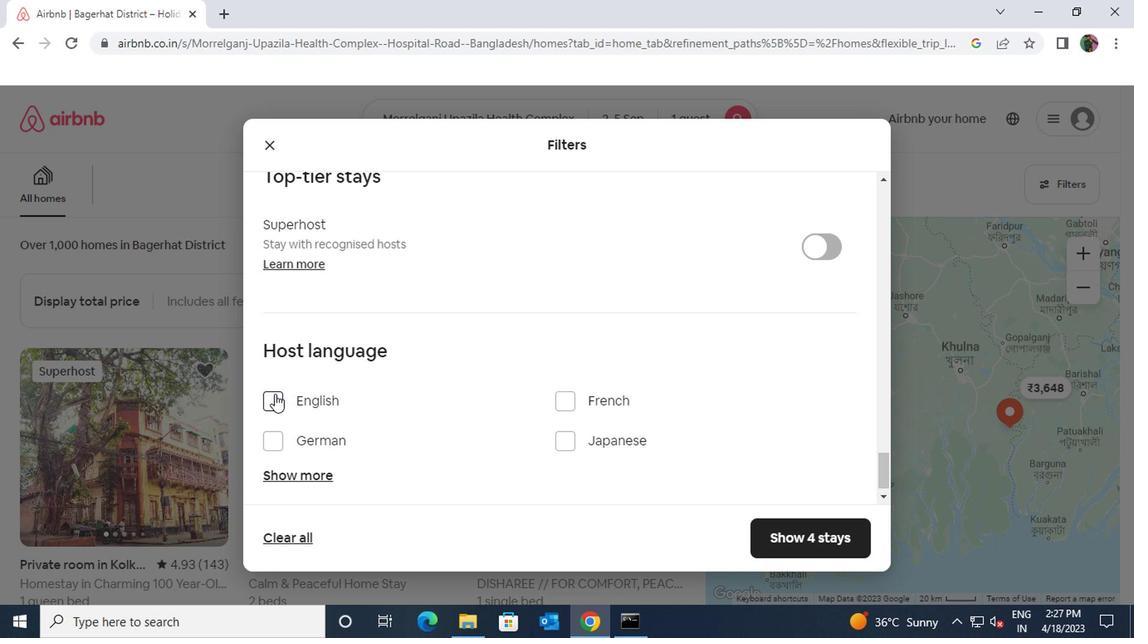 
Action: Mouse moved to (781, 528)
Screenshot: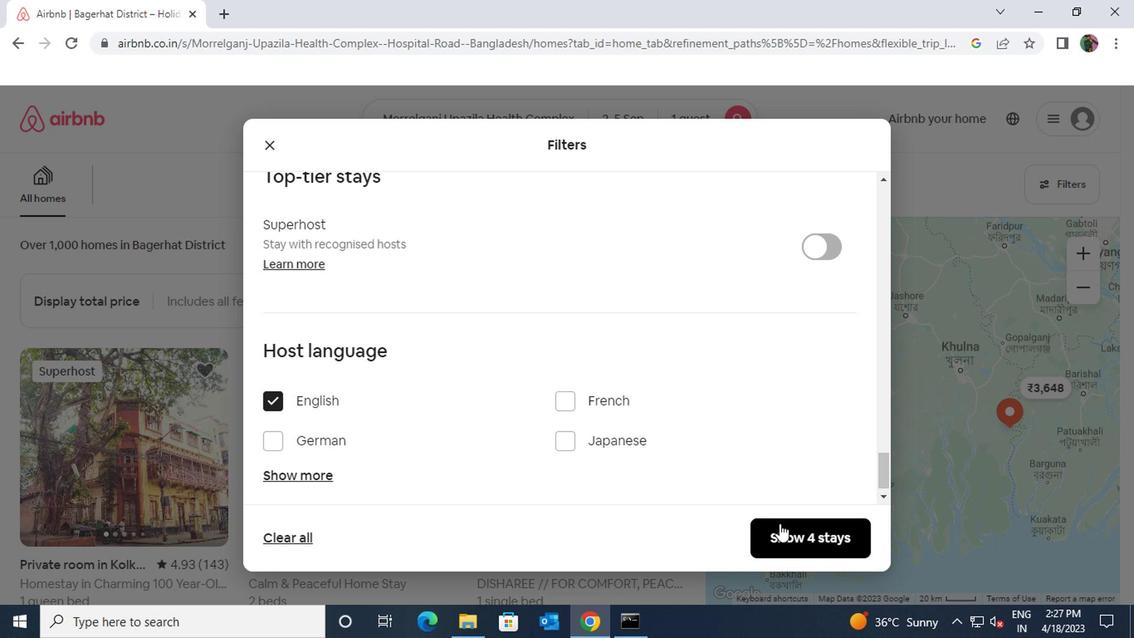 
Action: Mouse pressed left at (781, 528)
Screenshot: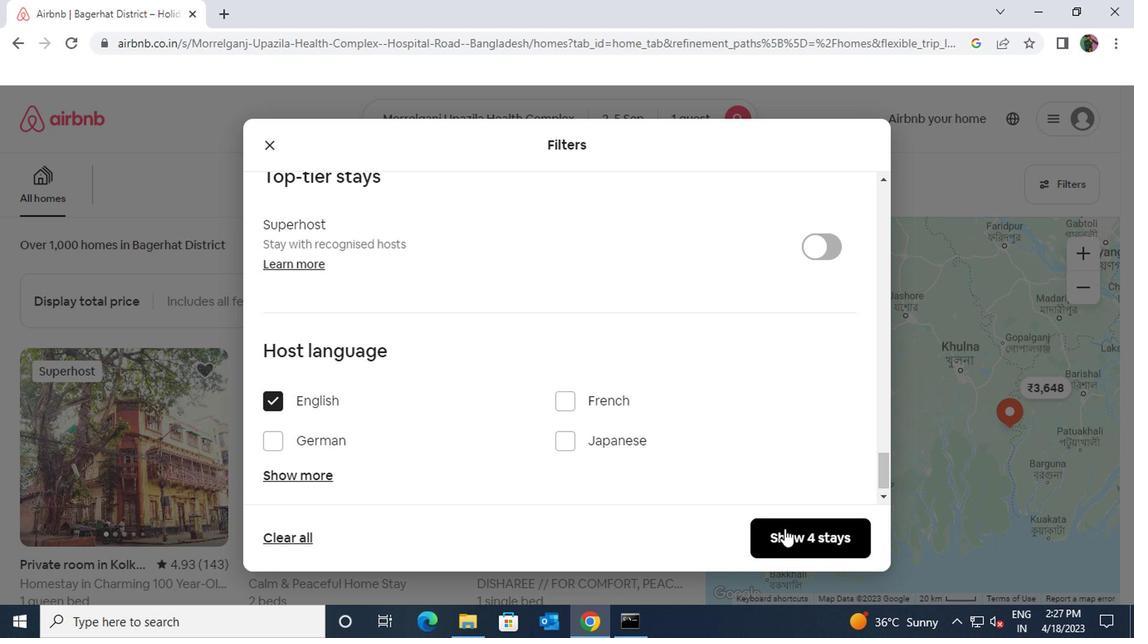 
